 Task: Search one way flight ticket for 5 adults, 1 child, 2 infants in seat and 1 infant on lap in business from Hays: Hays Regional Airport to New Bern: Coastal Carolina Regional Airport (was Craven County Regional) on 5-4-2023. Choice of flights is United. Number of bags: 2 checked bags. Price is upto 91000. Outbound departure time preference is 11:30.
Action: Mouse moved to (311, 309)
Screenshot: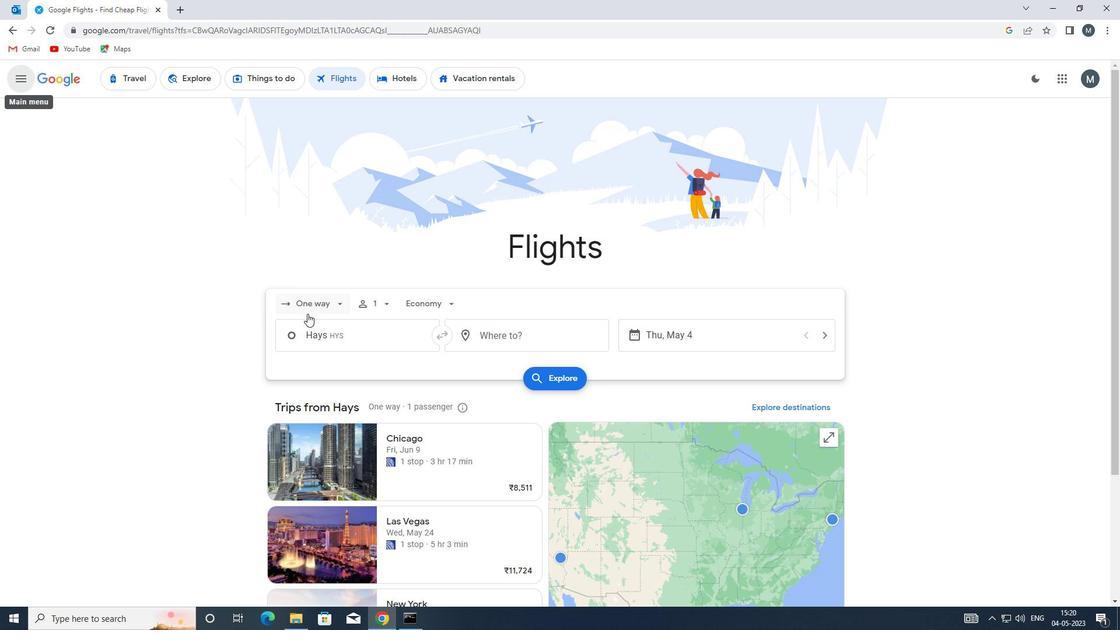 
Action: Mouse pressed left at (311, 309)
Screenshot: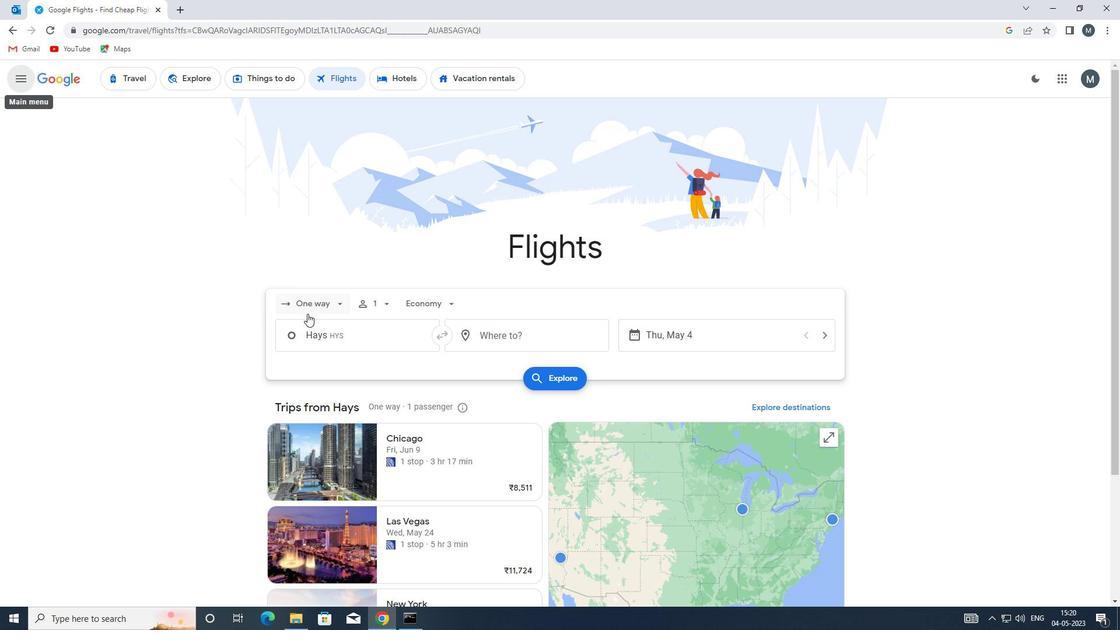 
Action: Mouse moved to (337, 357)
Screenshot: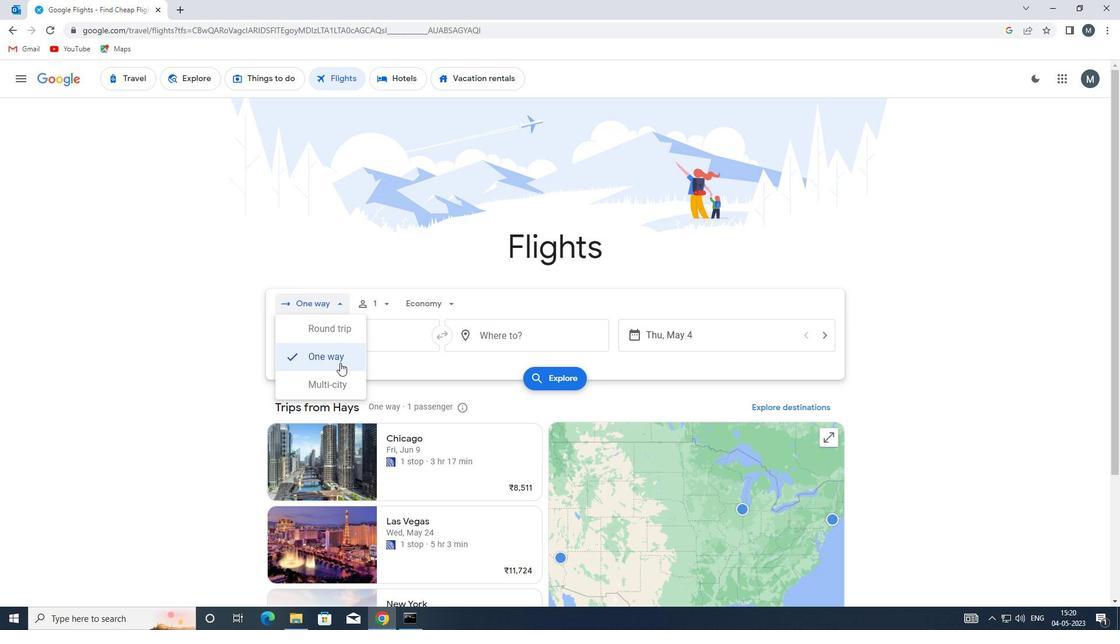 
Action: Mouse pressed left at (337, 357)
Screenshot: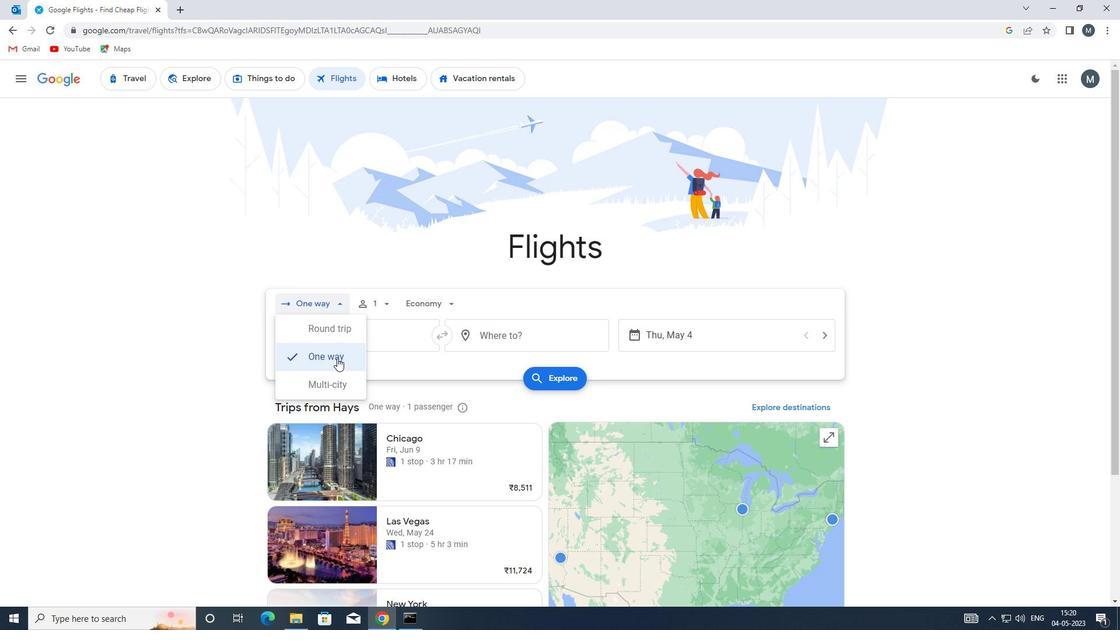 
Action: Mouse moved to (384, 299)
Screenshot: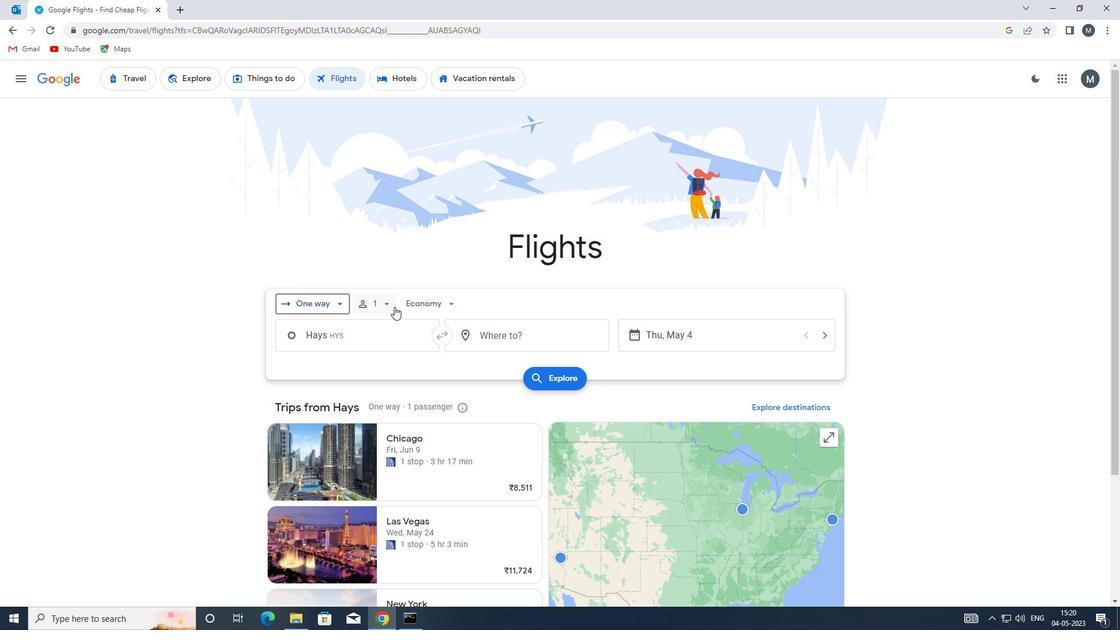 
Action: Mouse pressed left at (384, 299)
Screenshot: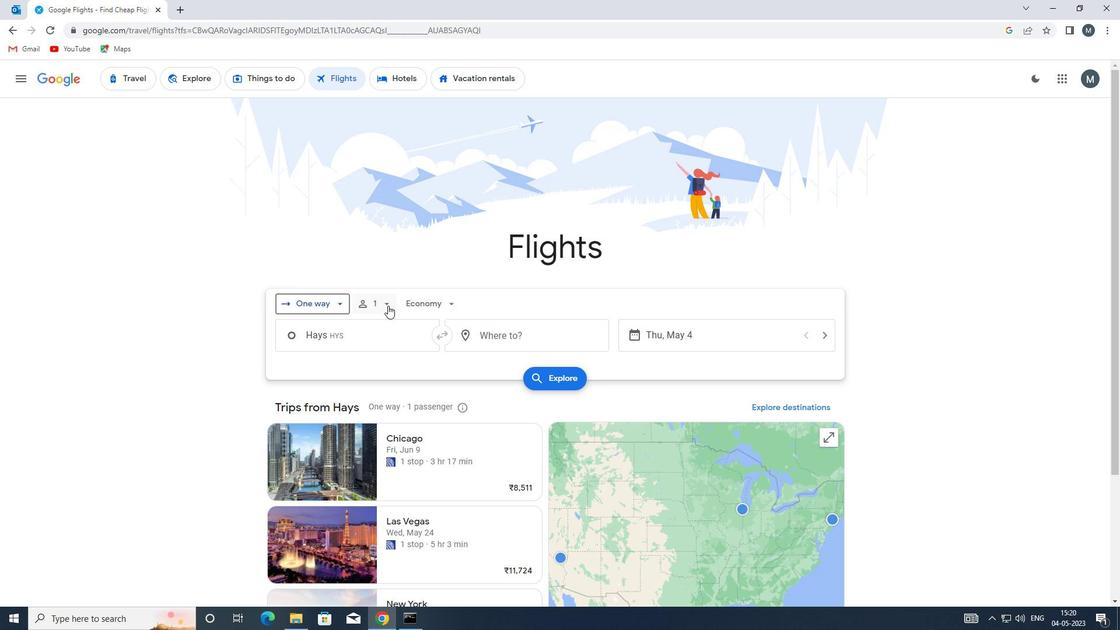 
Action: Mouse moved to (474, 336)
Screenshot: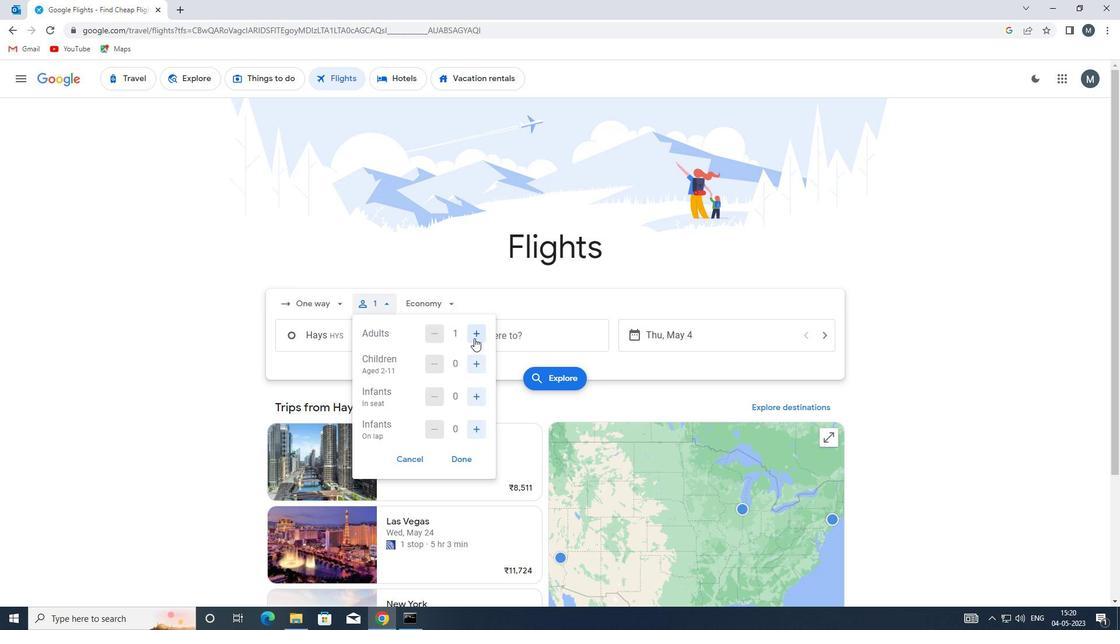
Action: Mouse pressed left at (474, 336)
Screenshot: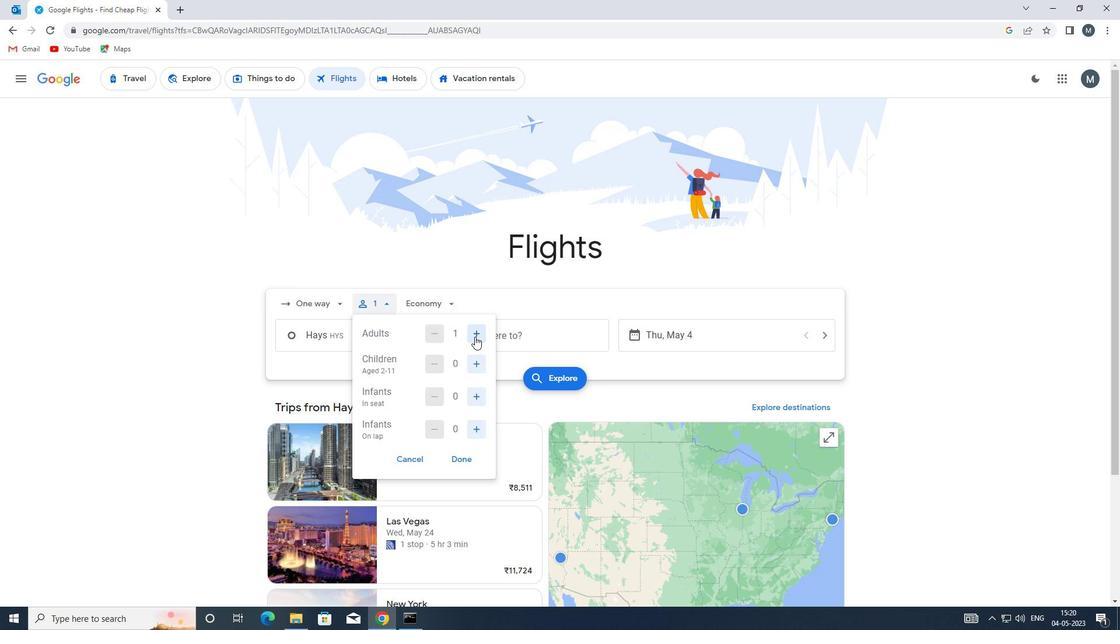 
Action: Mouse pressed left at (474, 336)
Screenshot: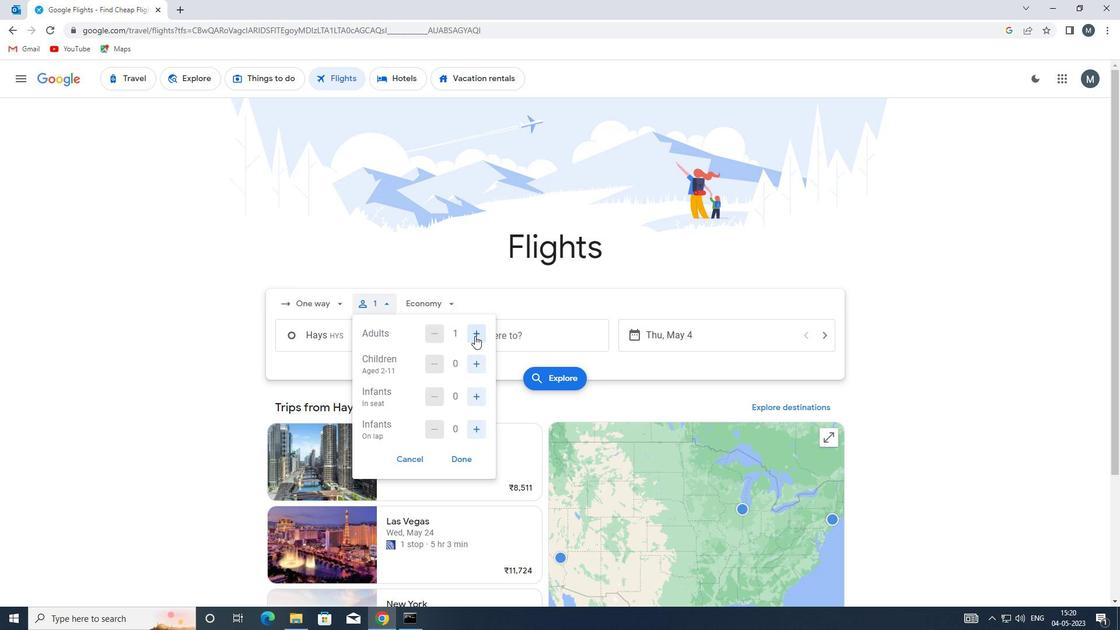 
Action: Mouse pressed left at (474, 336)
Screenshot: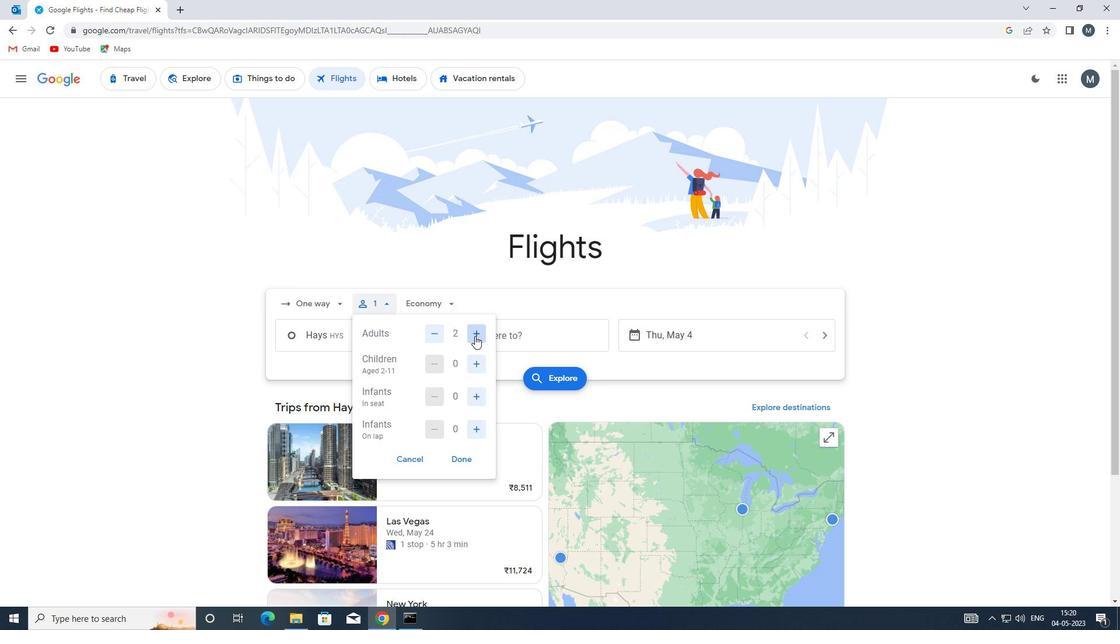 
Action: Mouse pressed left at (474, 336)
Screenshot: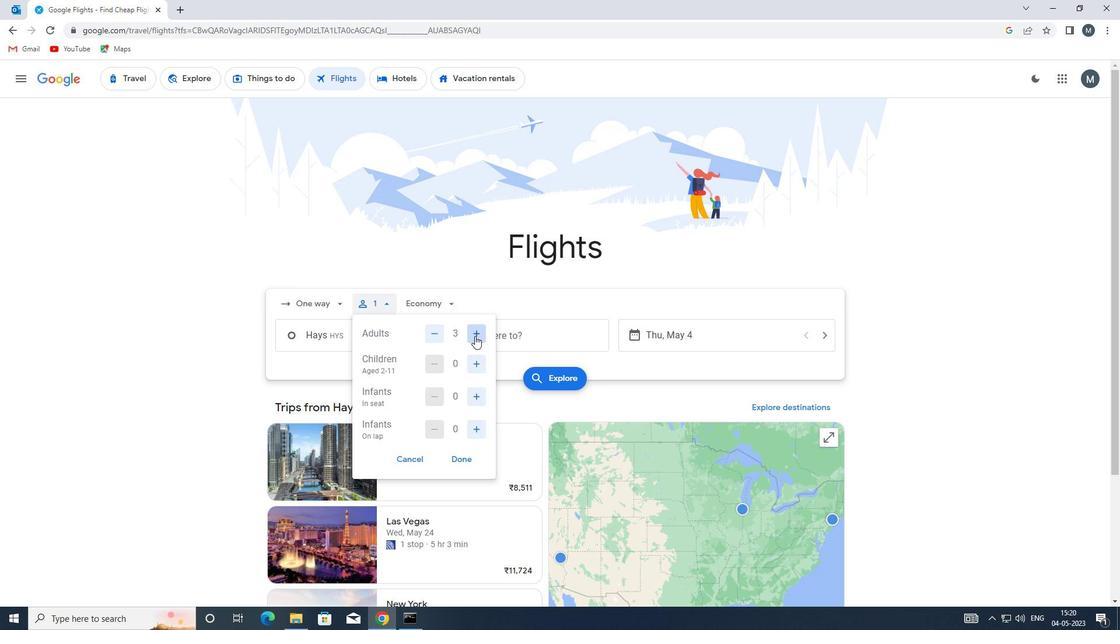 
Action: Mouse moved to (476, 362)
Screenshot: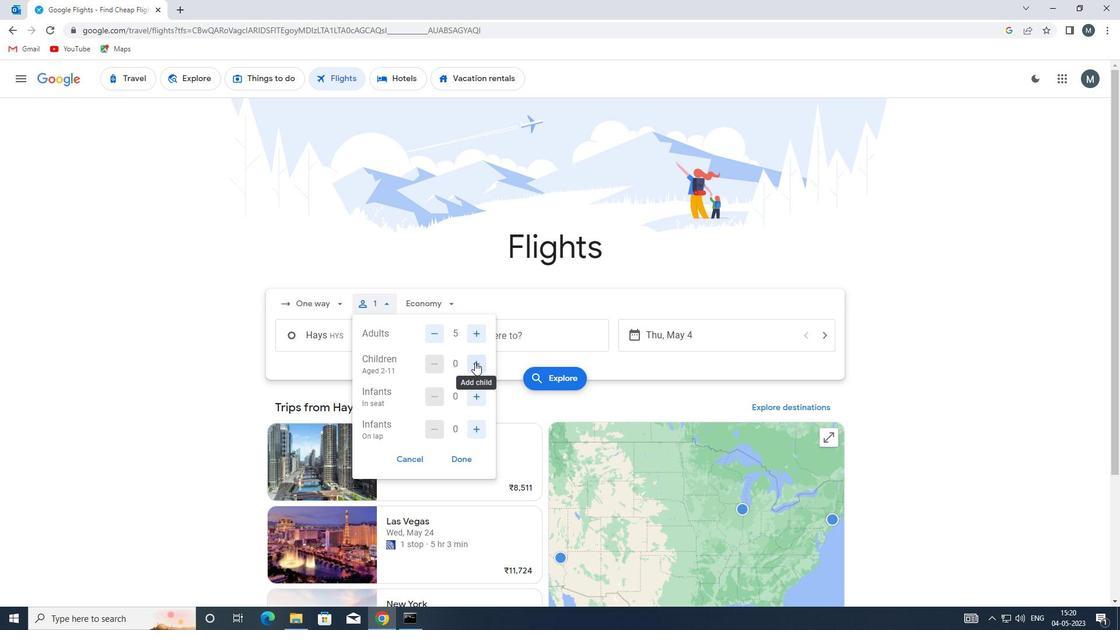 
Action: Mouse pressed left at (476, 362)
Screenshot: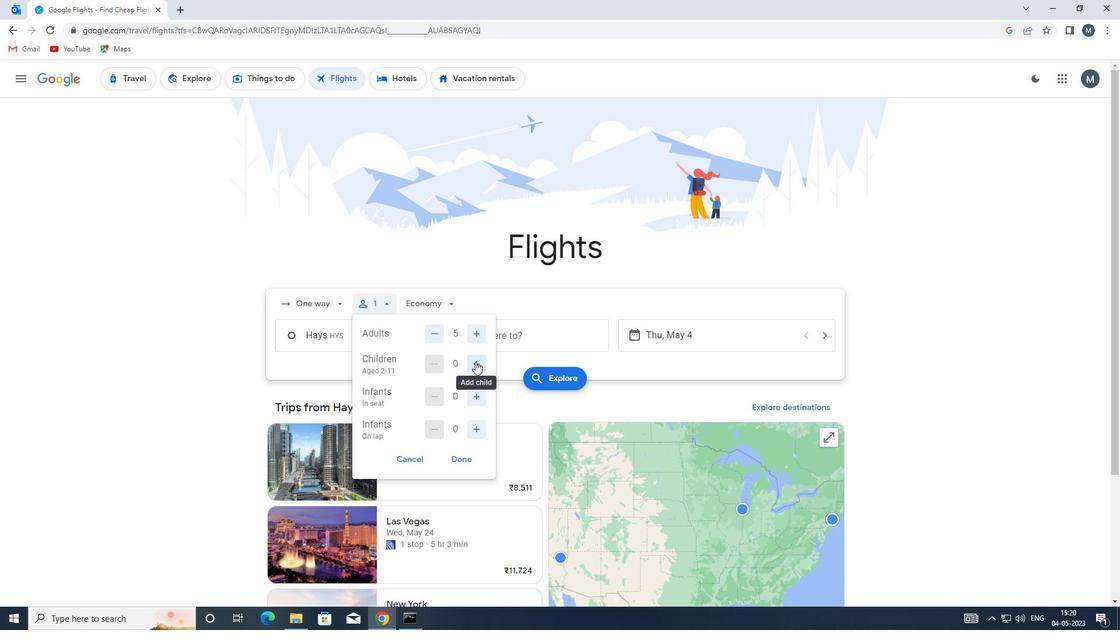 
Action: Mouse moved to (474, 397)
Screenshot: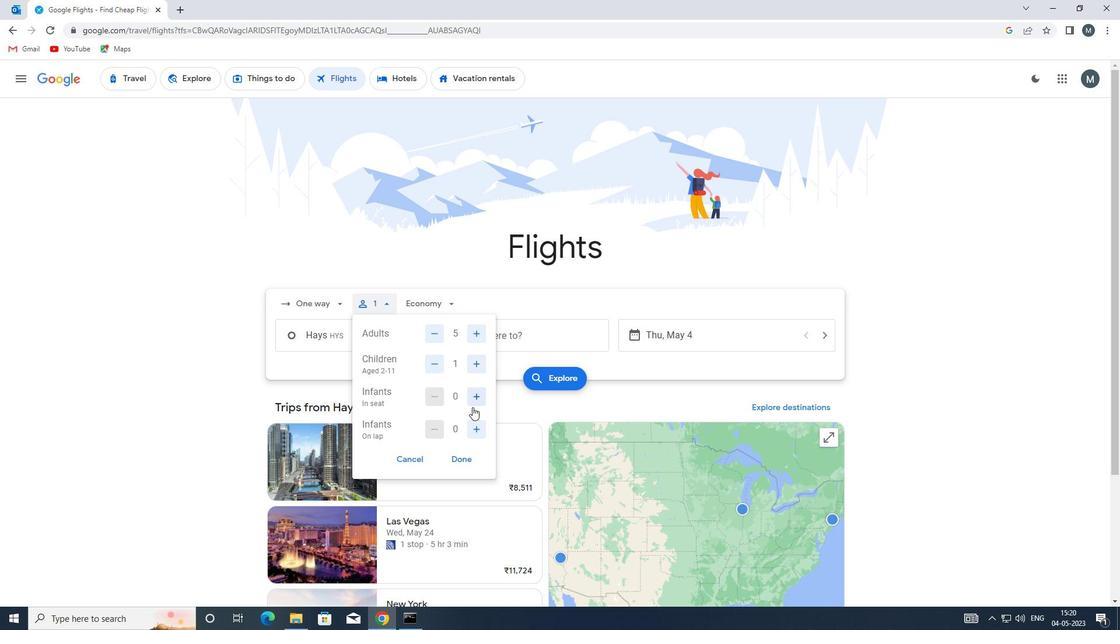 
Action: Mouse pressed left at (474, 397)
Screenshot: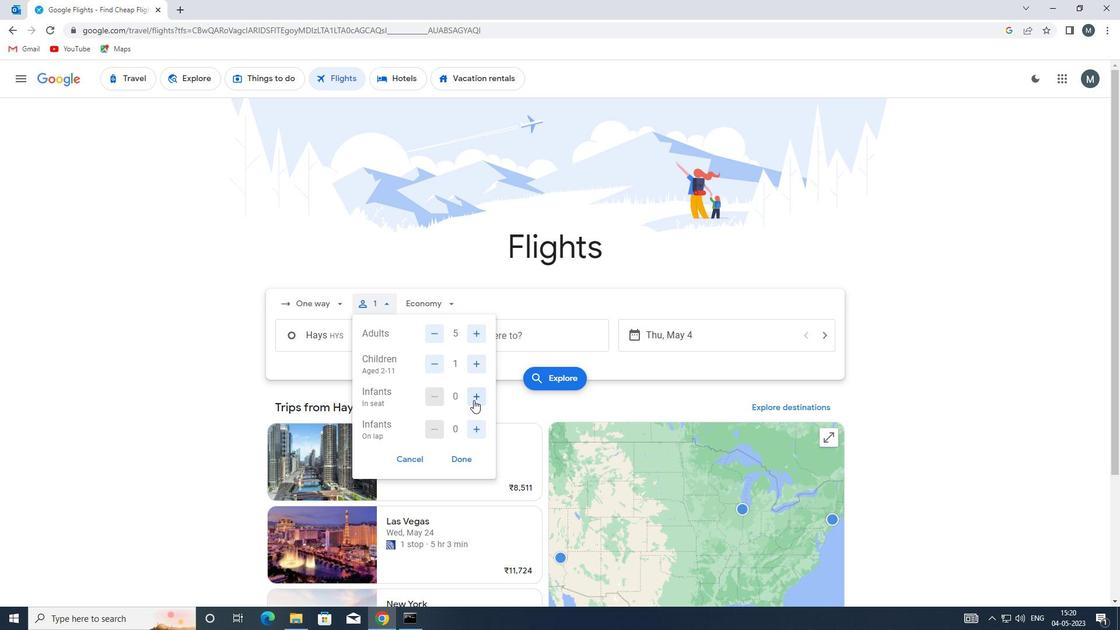 
Action: Mouse pressed left at (474, 397)
Screenshot: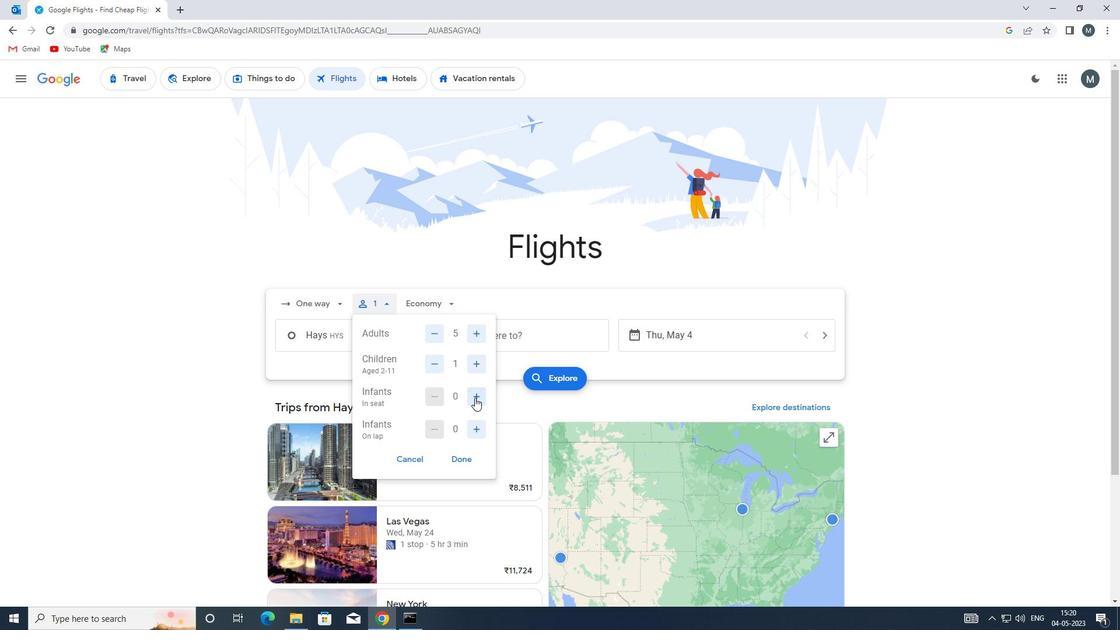 
Action: Mouse moved to (480, 428)
Screenshot: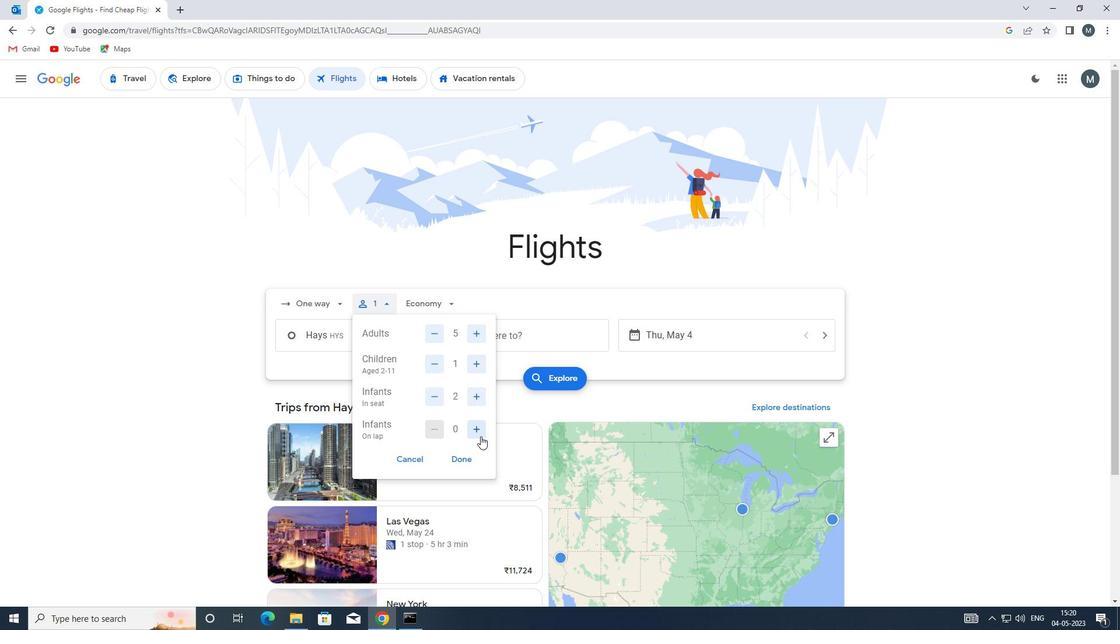
Action: Mouse pressed left at (480, 428)
Screenshot: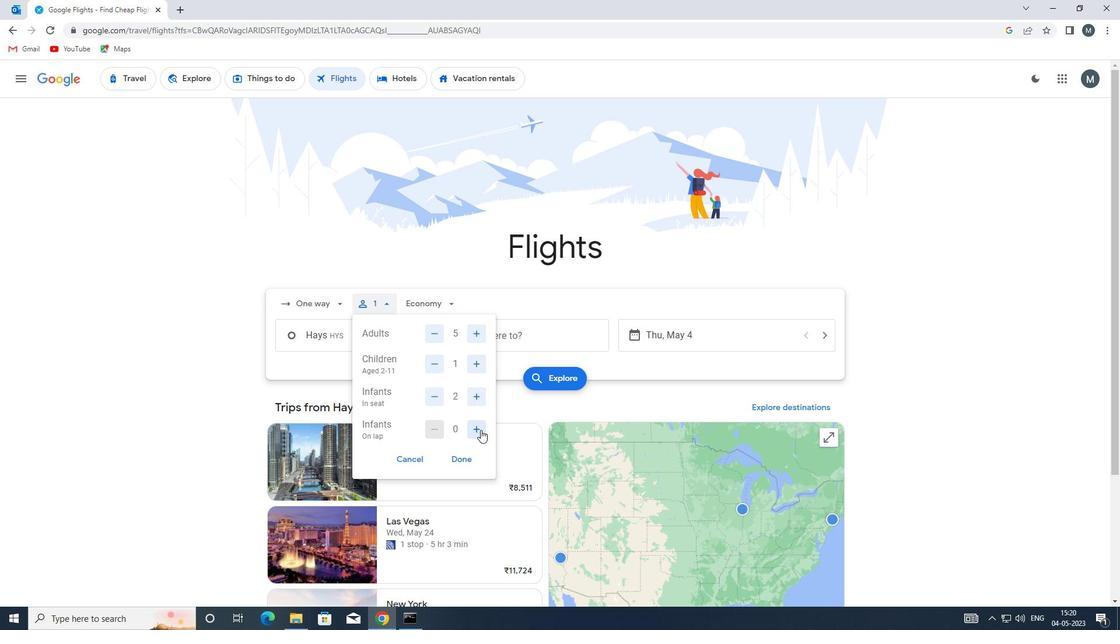 
Action: Mouse moved to (465, 460)
Screenshot: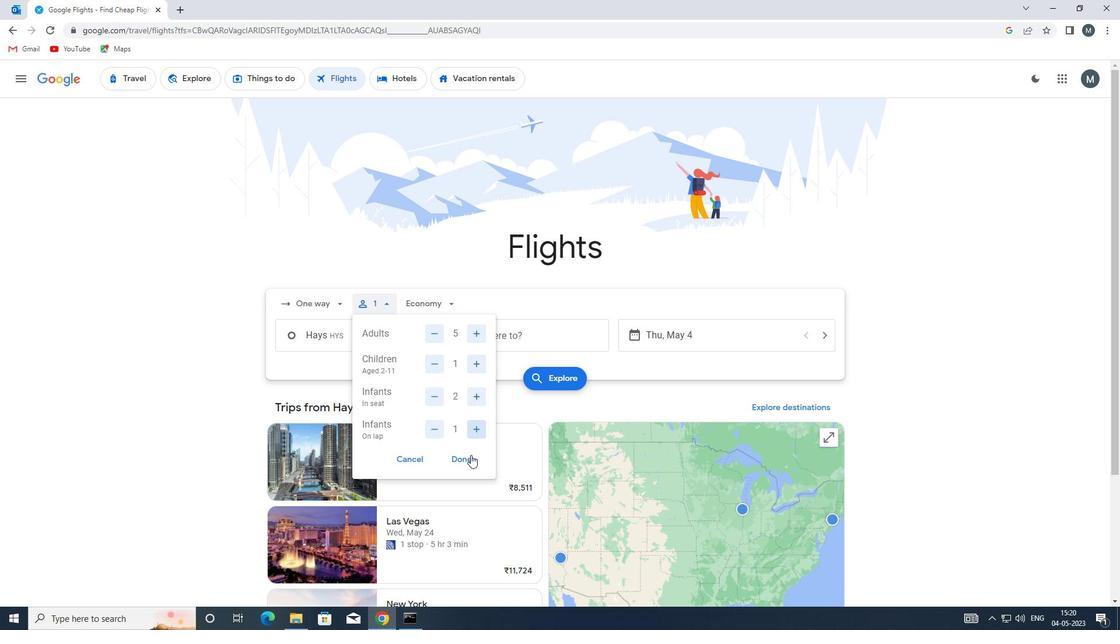 
Action: Mouse pressed left at (465, 460)
Screenshot: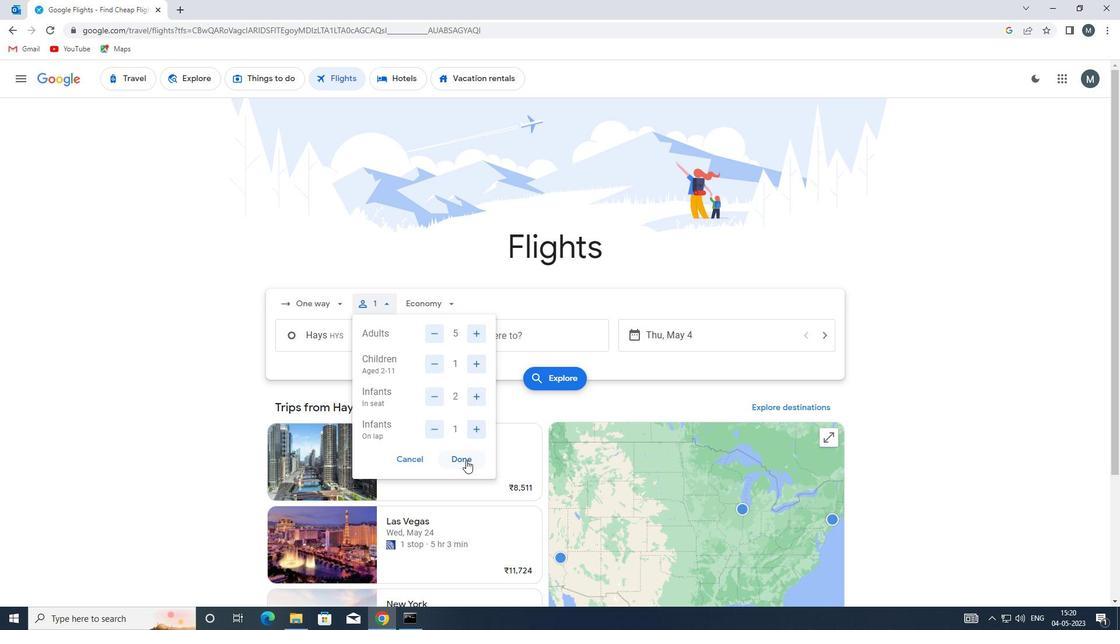 
Action: Mouse moved to (446, 305)
Screenshot: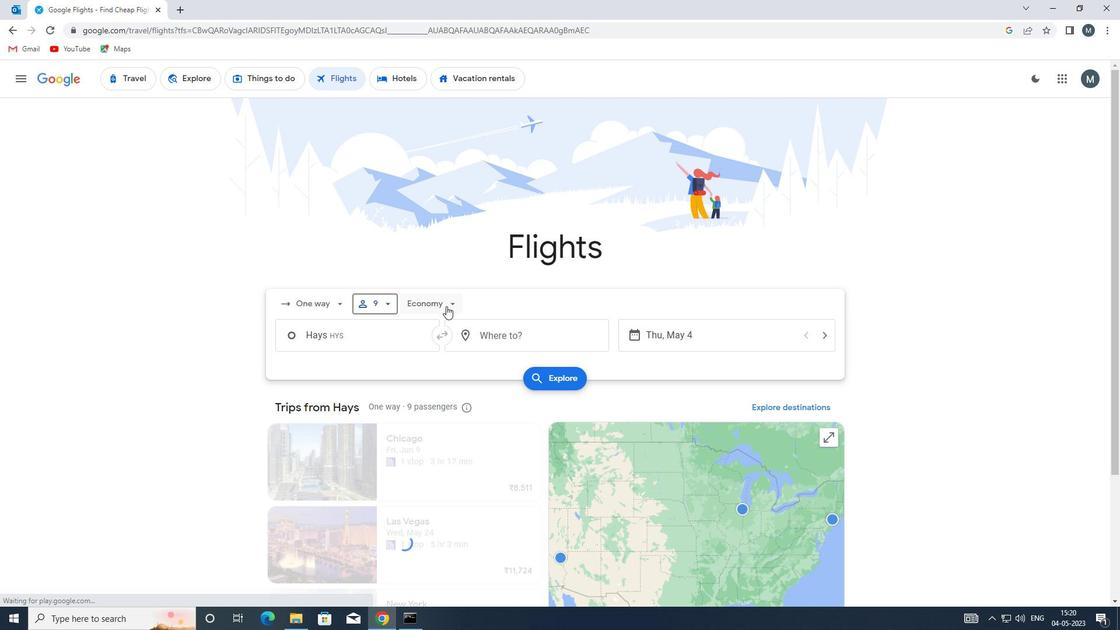 
Action: Mouse pressed left at (446, 305)
Screenshot: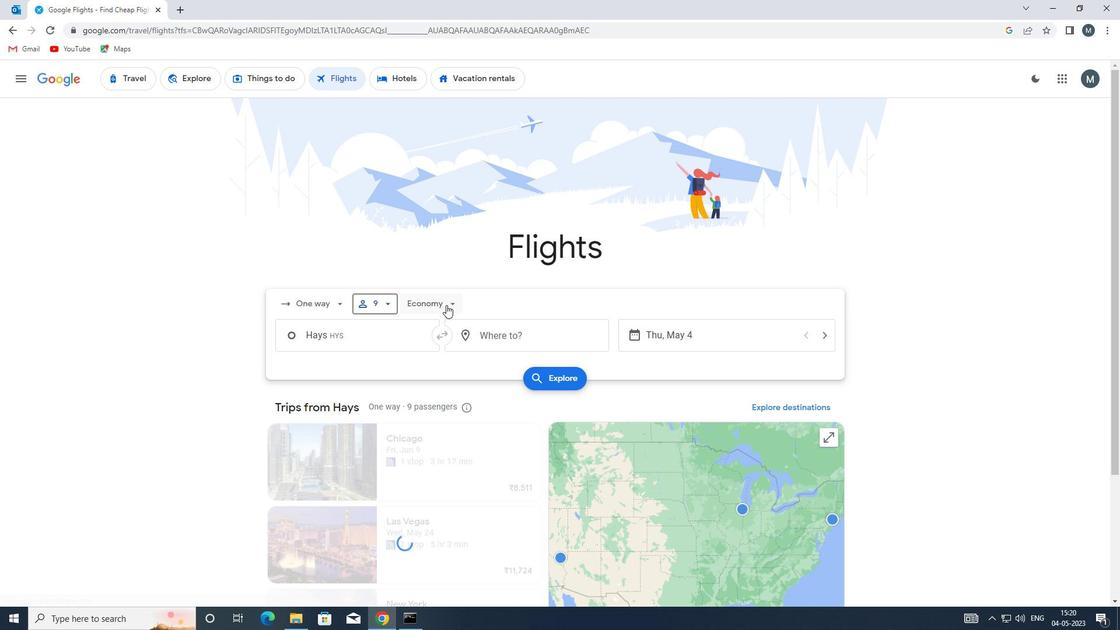 
Action: Mouse moved to (449, 379)
Screenshot: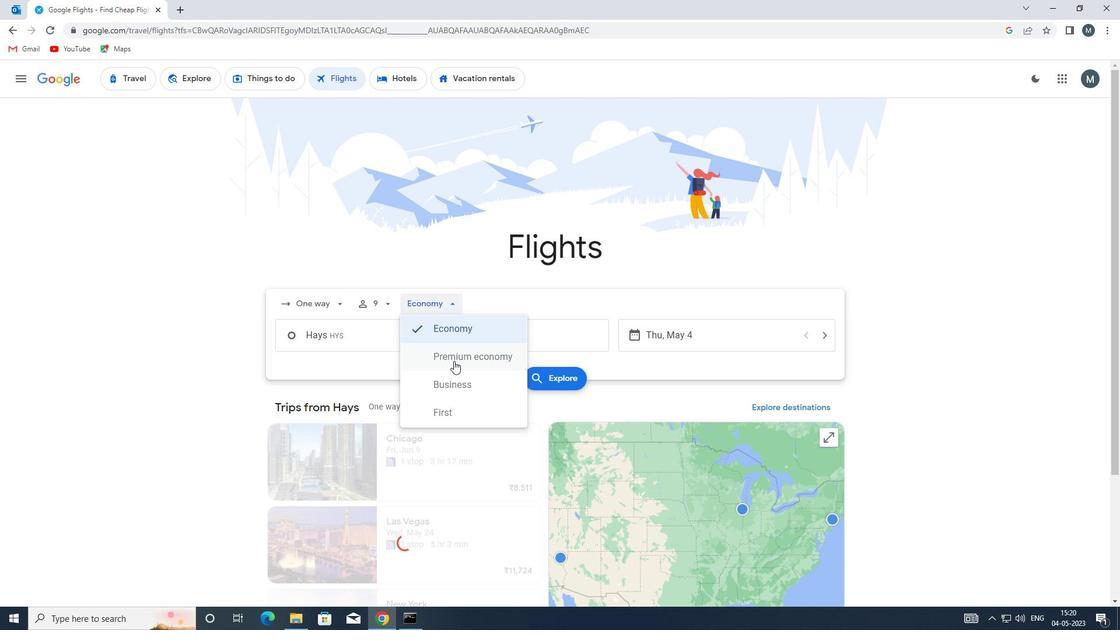 
Action: Mouse pressed left at (449, 379)
Screenshot: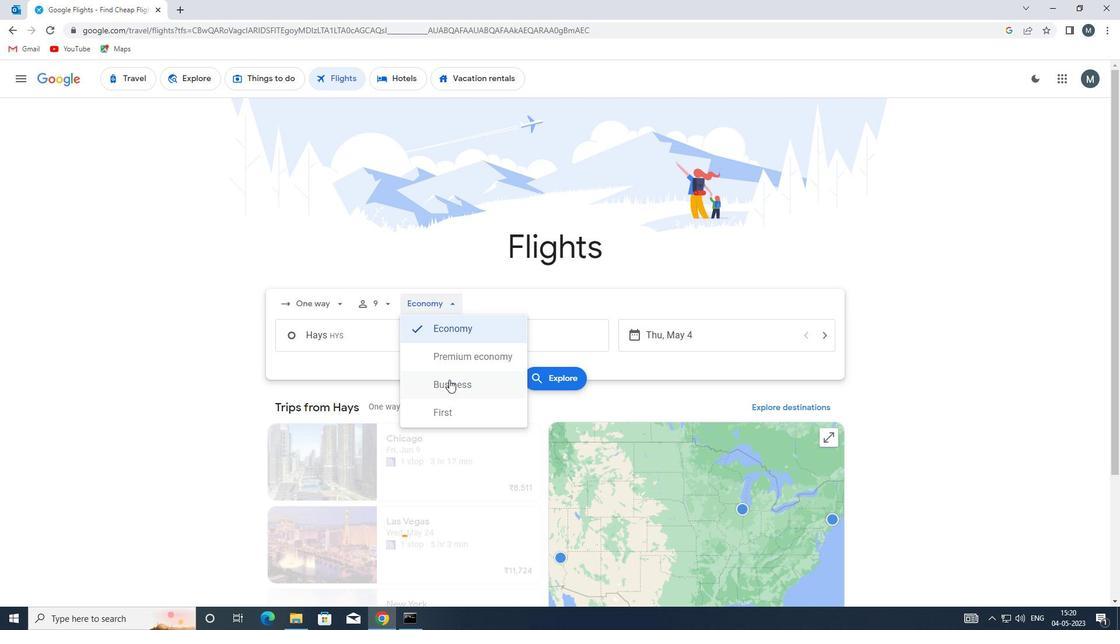 
Action: Mouse moved to (376, 341)
Screenshot: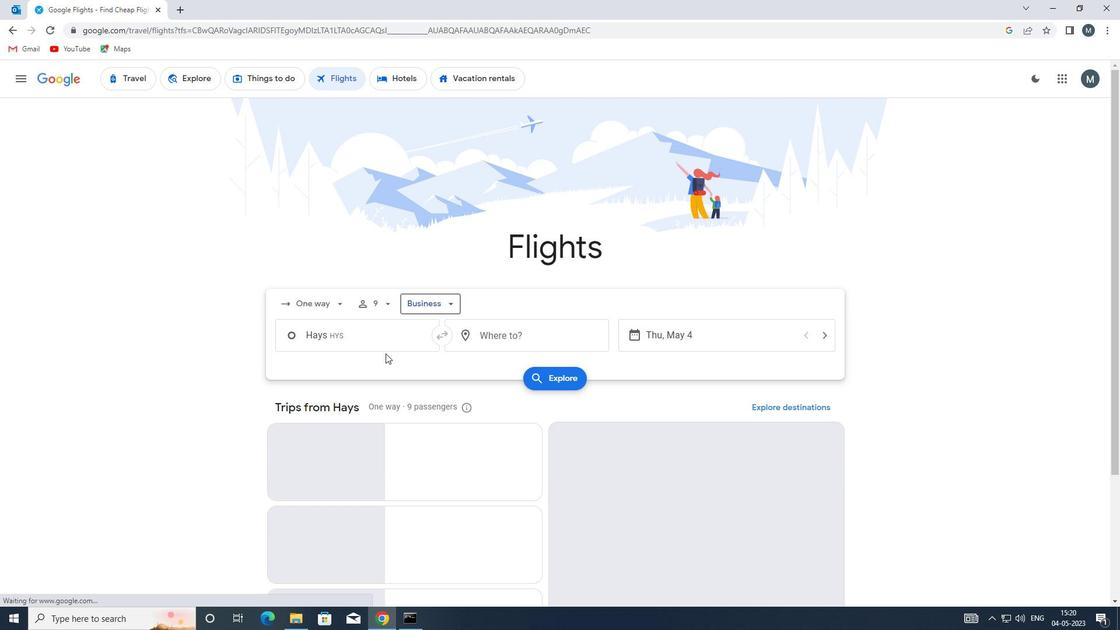 
Action: Mouse pressed left at (376, 341)
Screenshot: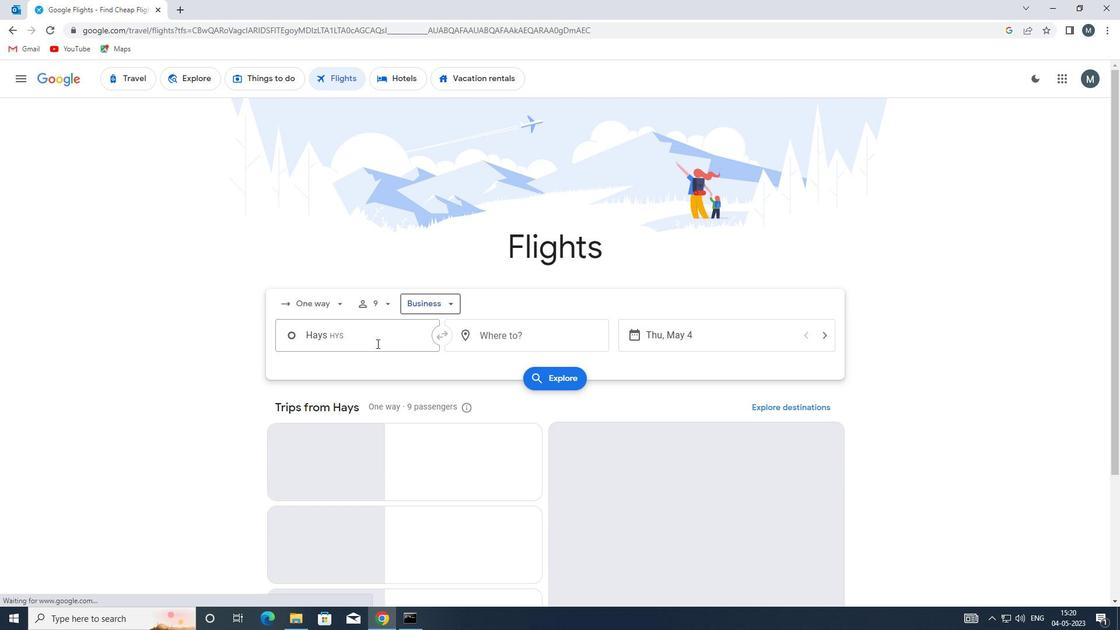 
Action: Mouse moved to (389, 368)
Screenshot: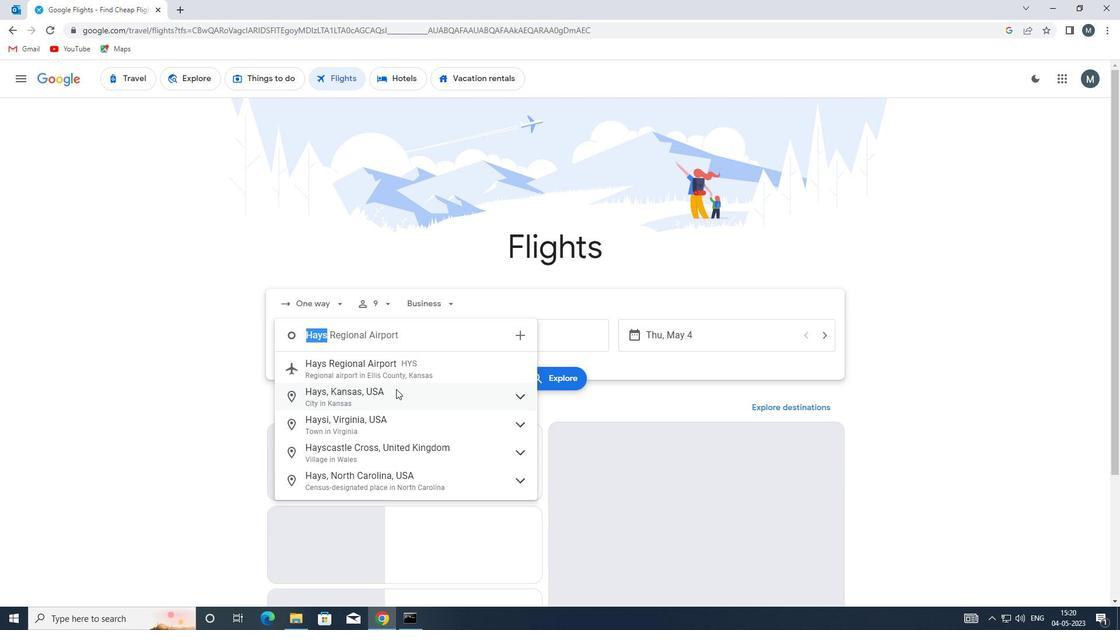 
Action: Mouse pressed left at (389, 368)
Screenshot: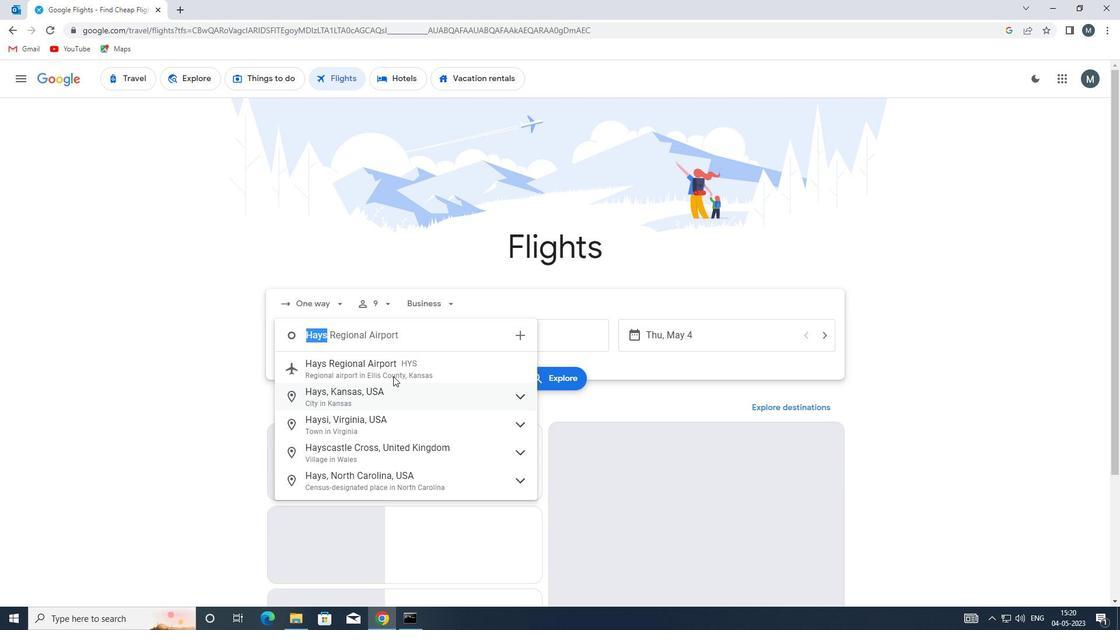 
Action: Mouse moved to (520, 328)
Screenshot: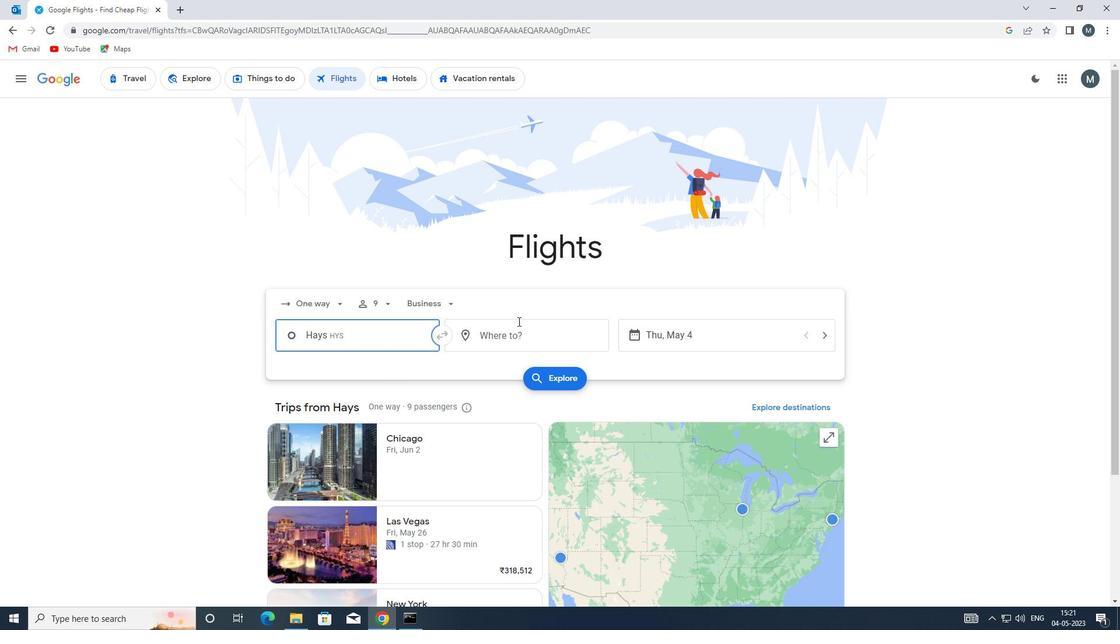 
Action: Mouse pressed left at (520, 328)
Screenshot: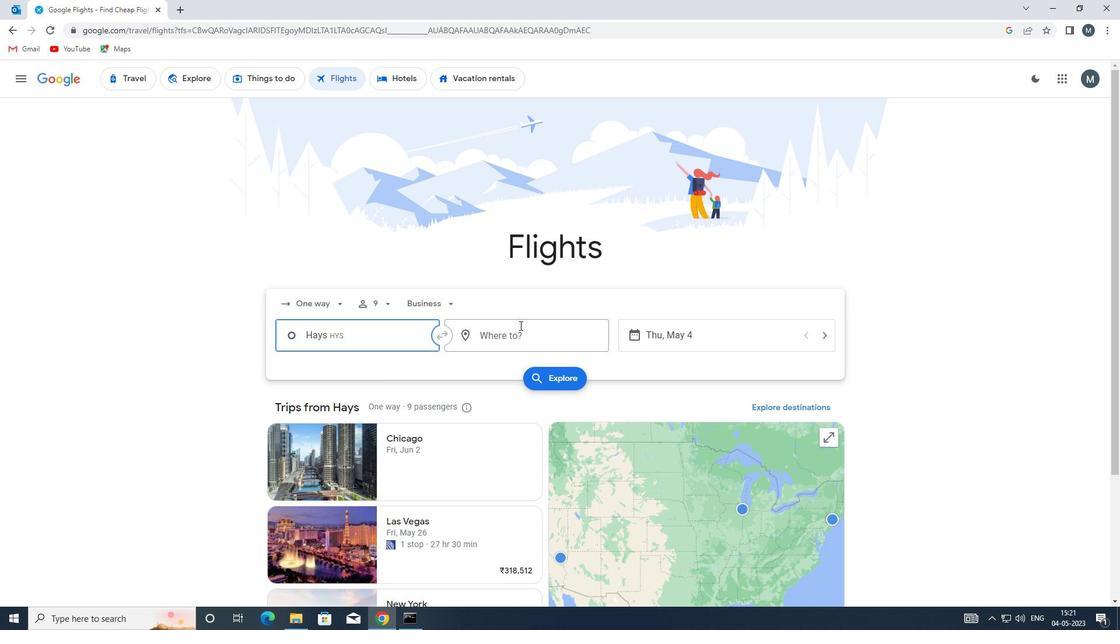 
Action: Mouse moved to (510, 332)
Screenshot: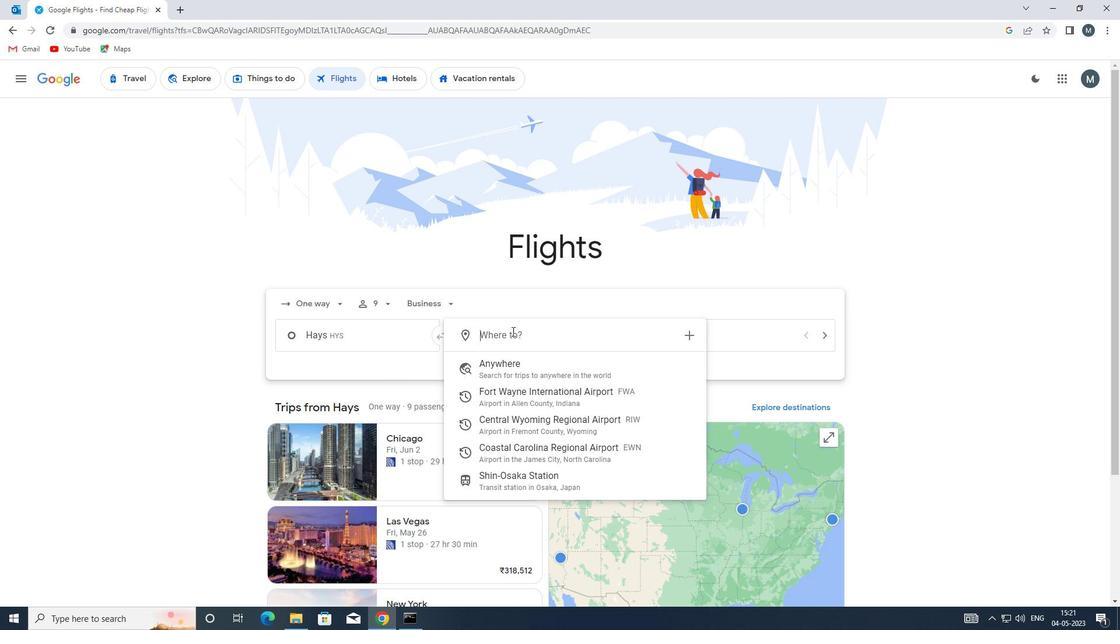 
Action: Key pressed ews
Screenshot: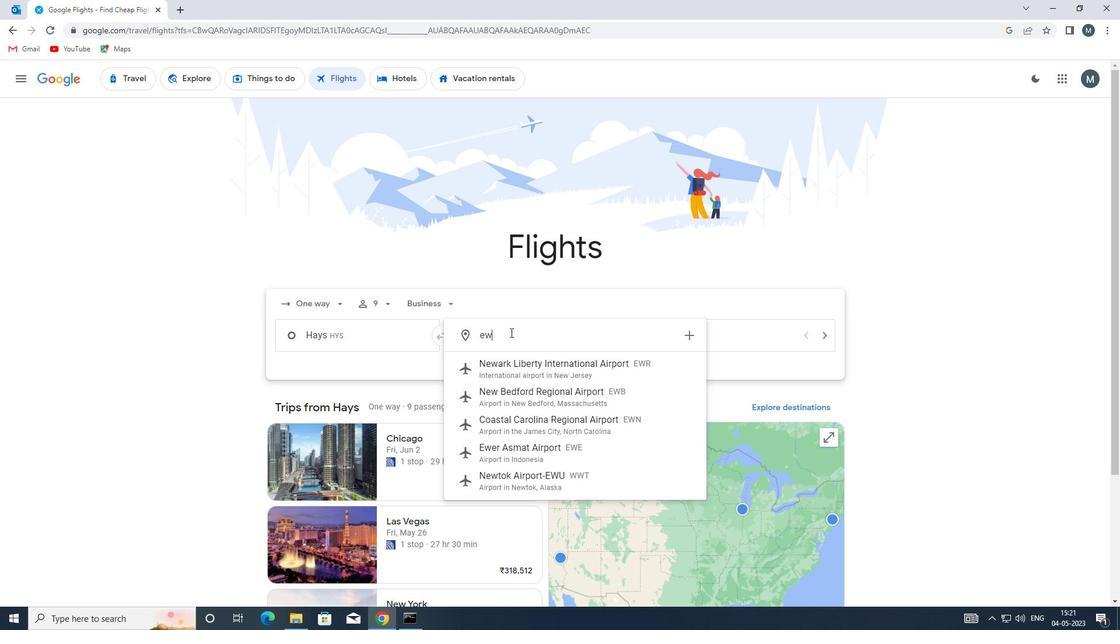 
Action: Mouse moved to (522, 362)
Screenshot: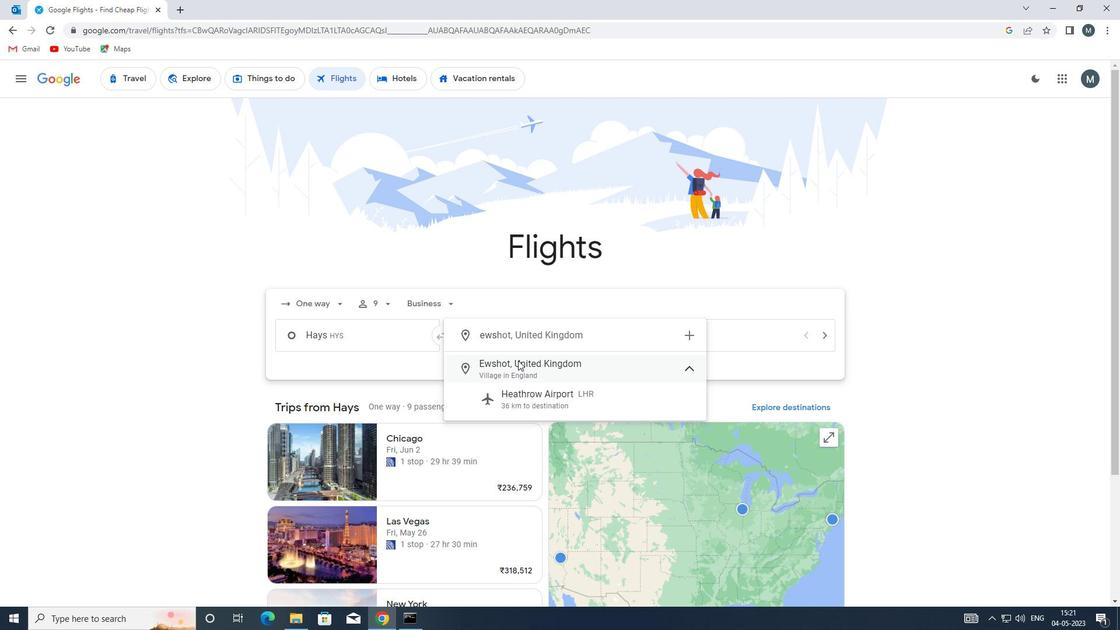
Action: Key pressed <Key.backspace>n
Screenshot: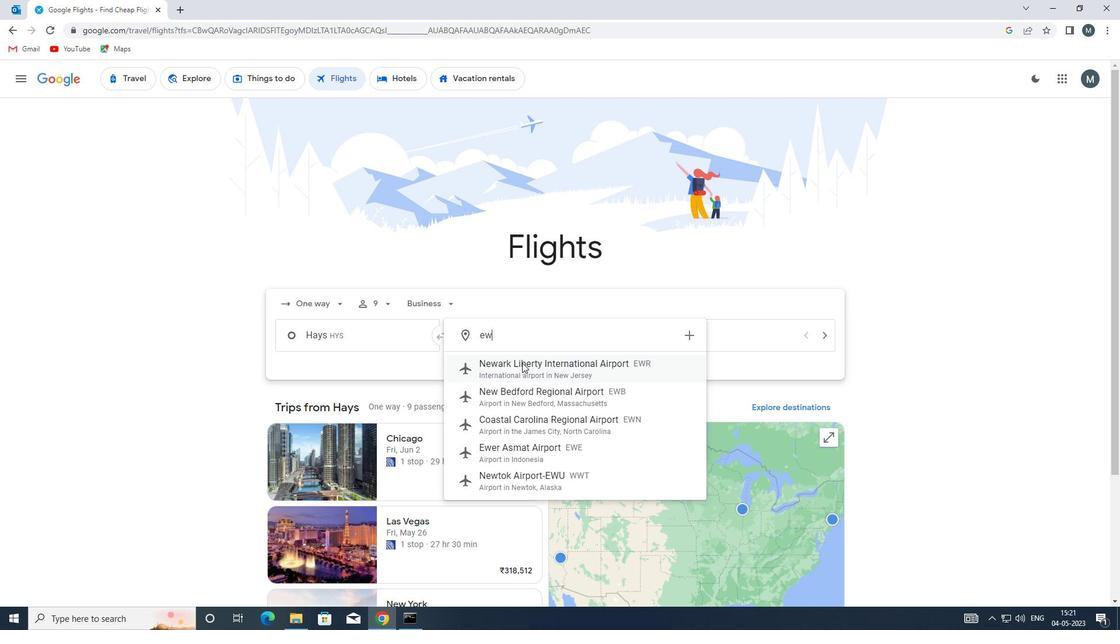
Action: Mouse moved to (523, 365)
Screenshot: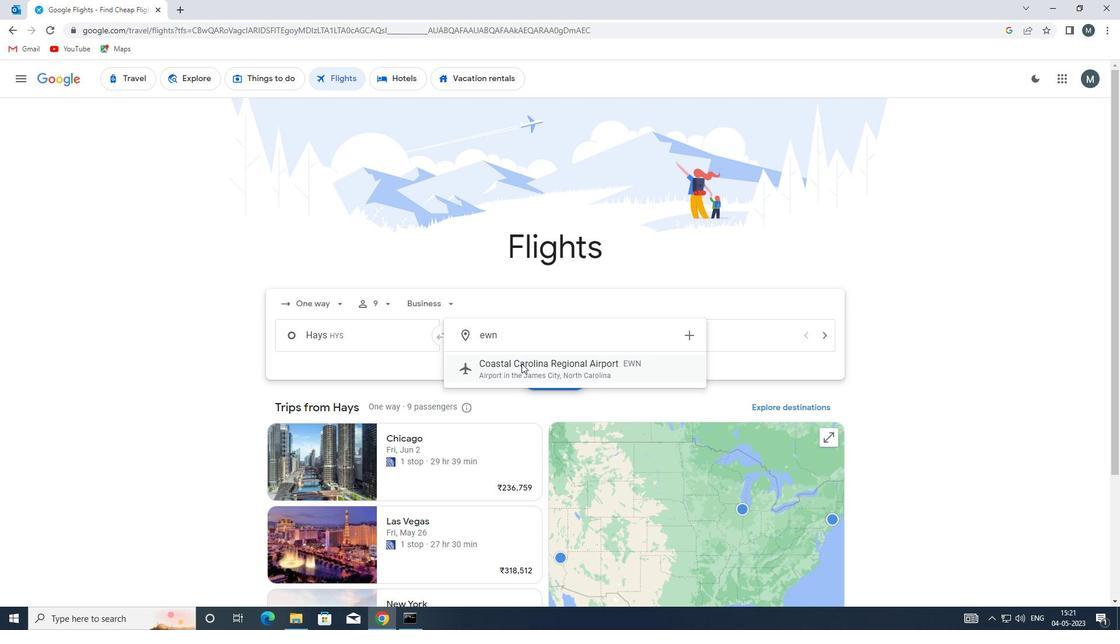 
Action: Mouse pressed left at (523, 365)
Screenshot: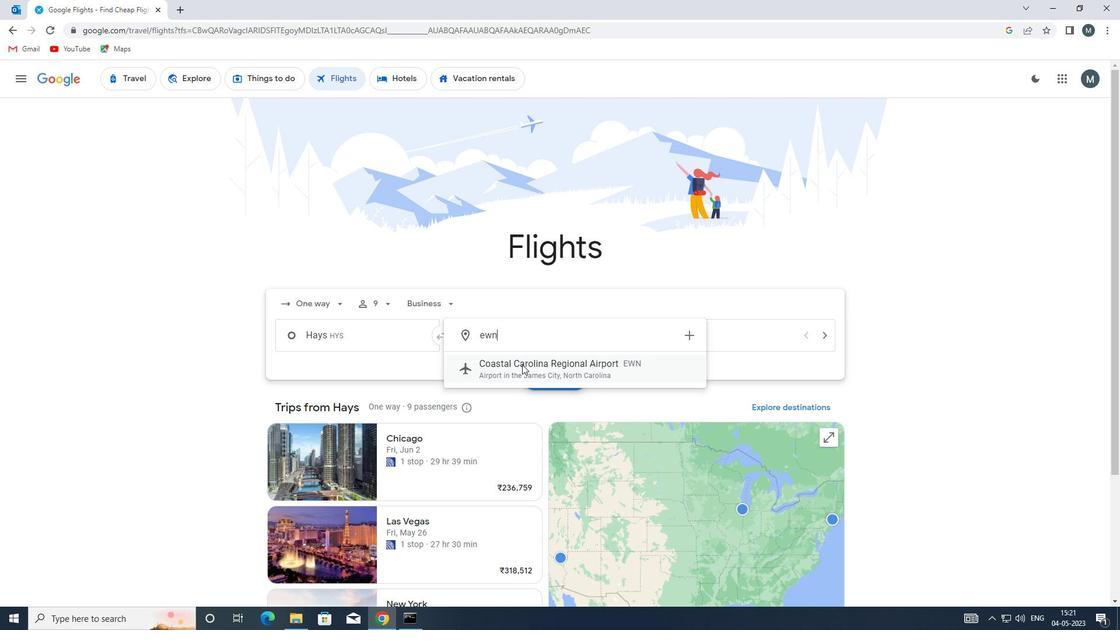 
Action: Mouse moved to (659, 334)
Screenshot: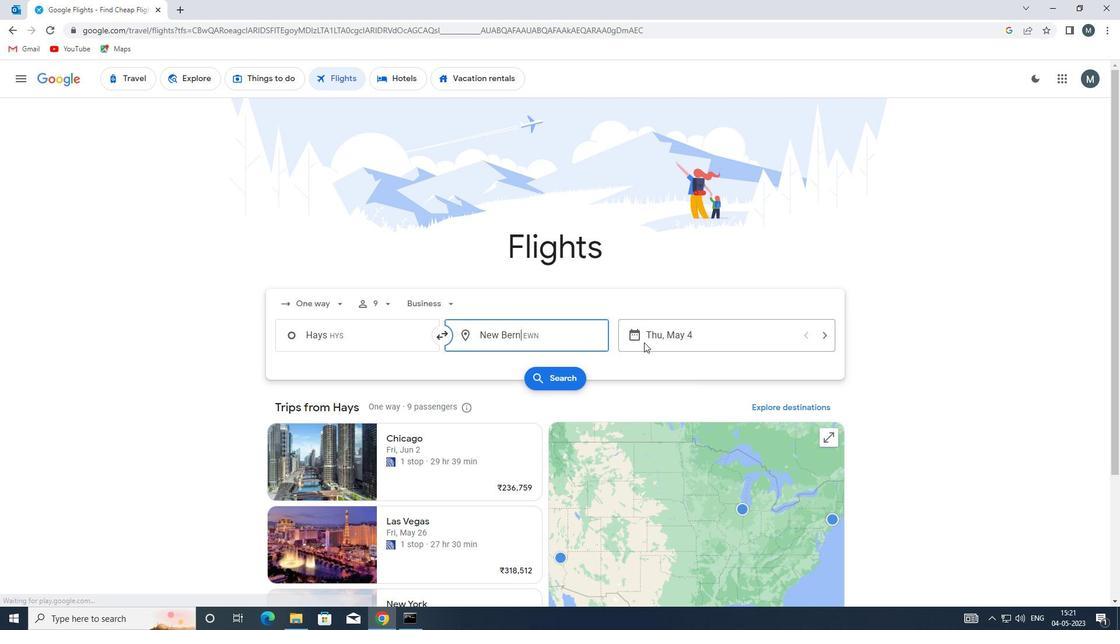 
Action: Mouse pressed left at (659, 334)
Screenshot: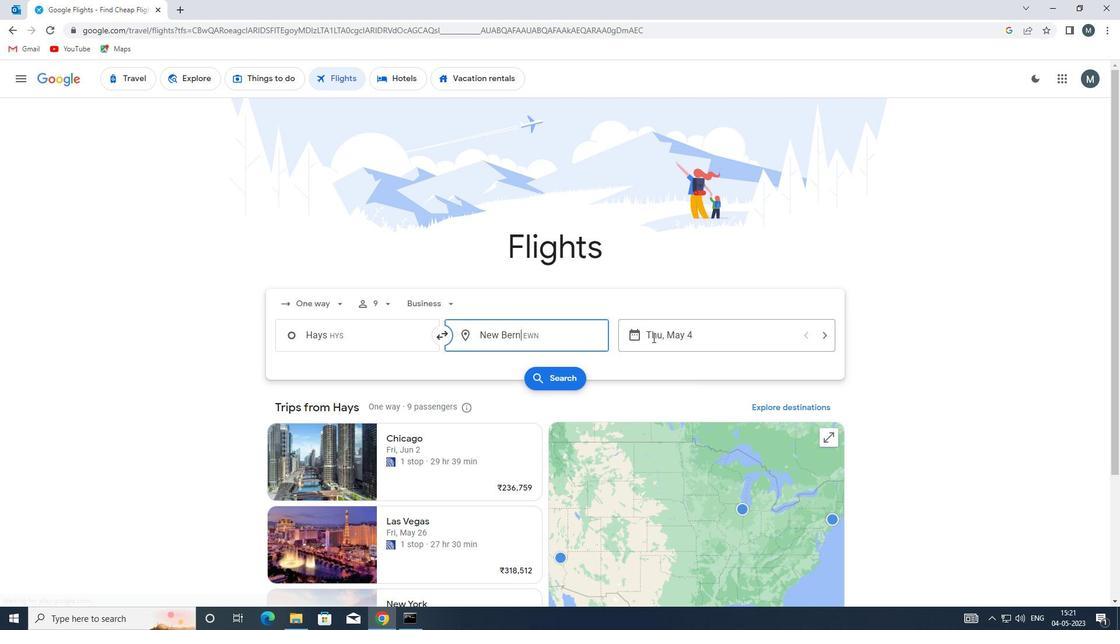 
Action: Mouse moved to (529, 396)
Screenshot: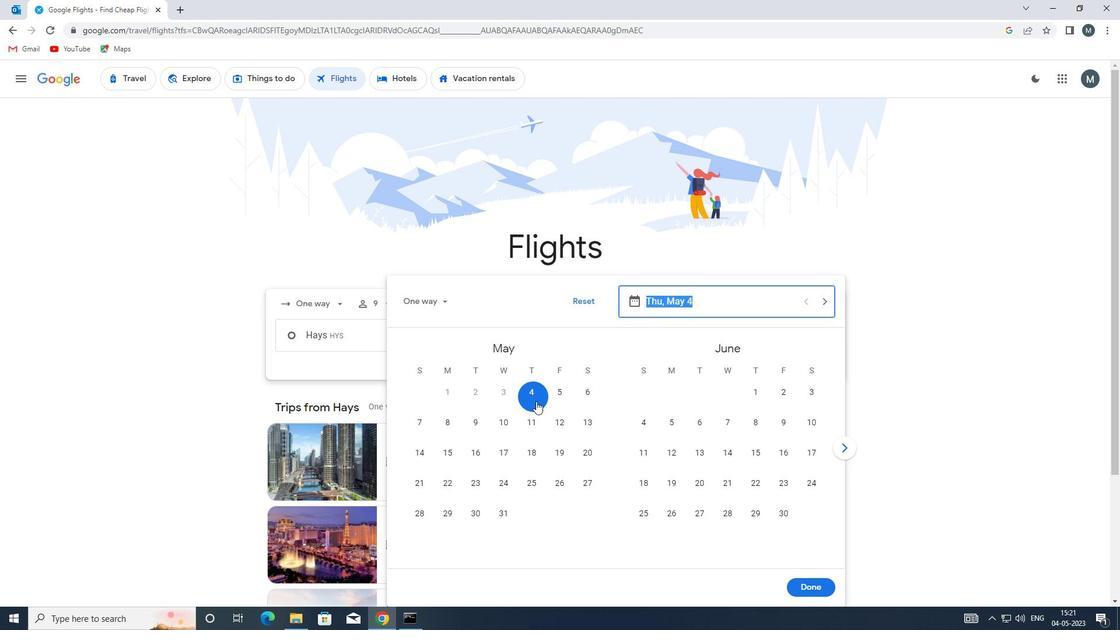 
Action: Mouse pressed left at (529, 396)
Screenshot: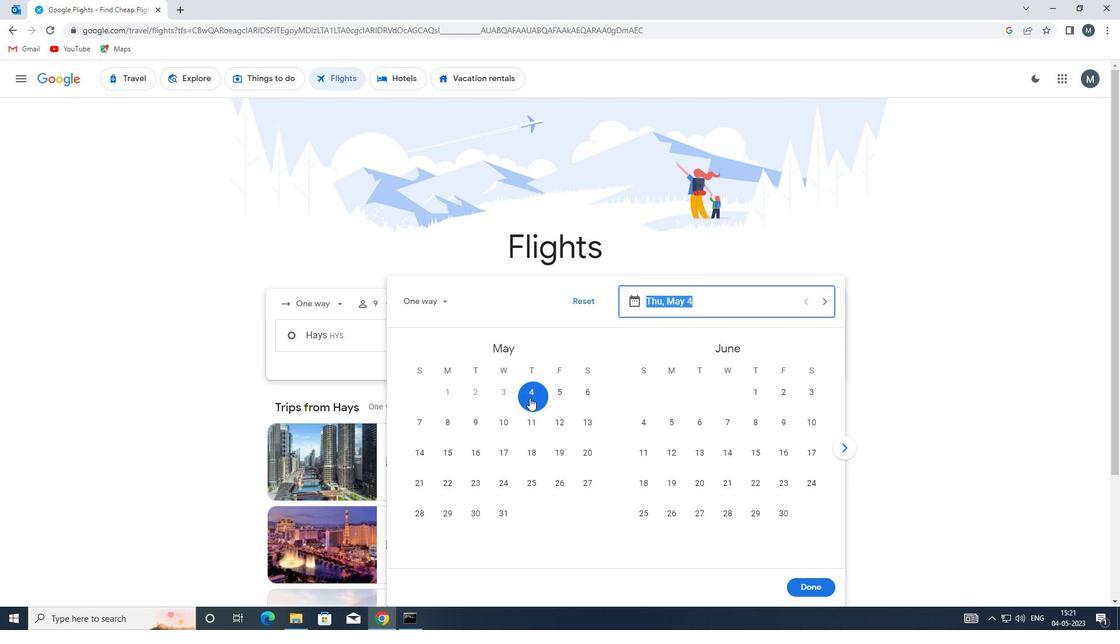 
Action: Mouse moved to (815, 588)
Screenshot: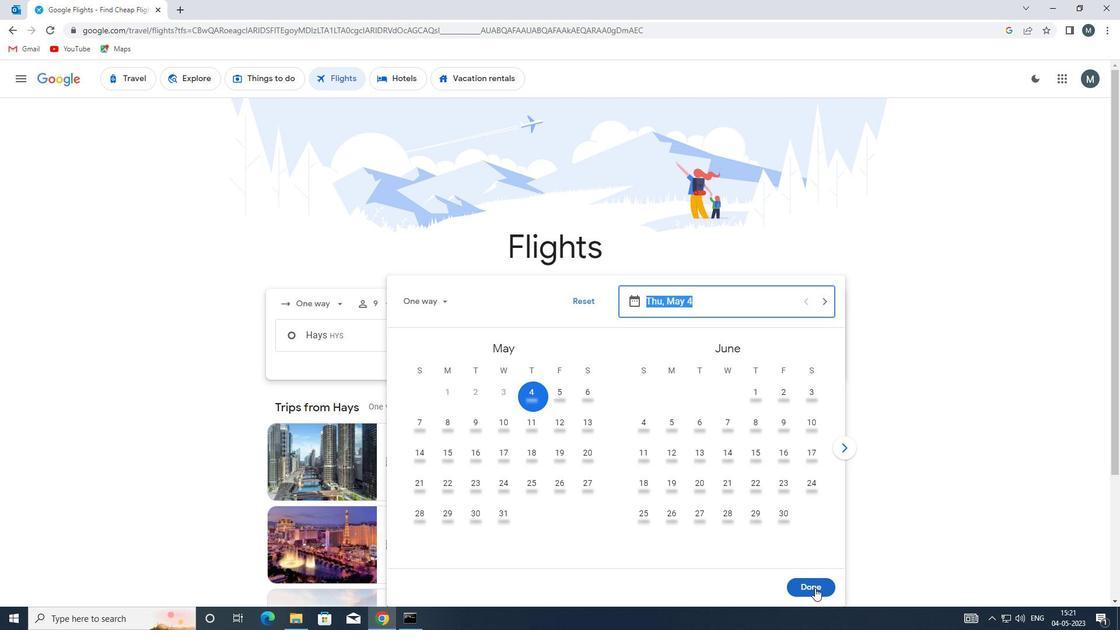 
Action: Mouse pressed left at (815, 588)
Screenshot: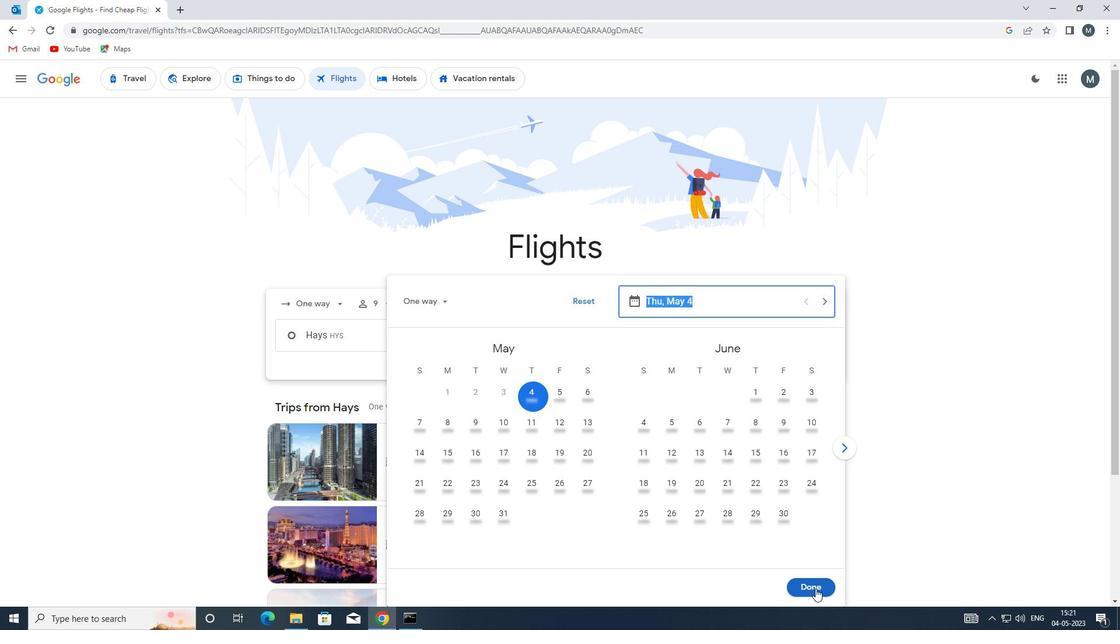 
Action: Mouse moved to (546, 380)
Screenshot: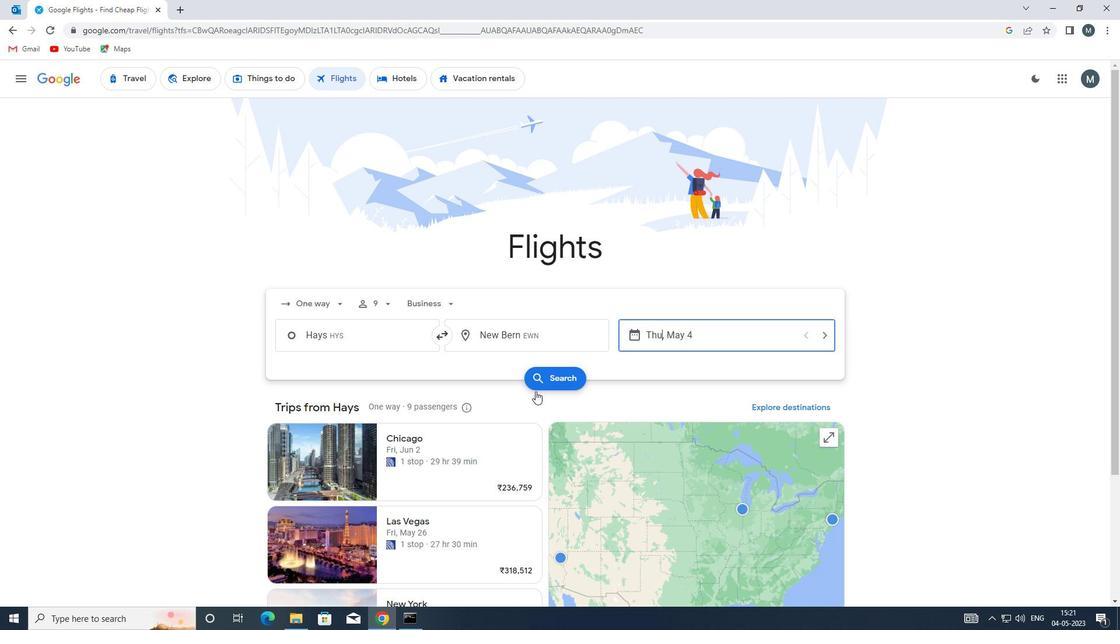 
Action: Mouse pressed left at (546, 380)
Screenshot: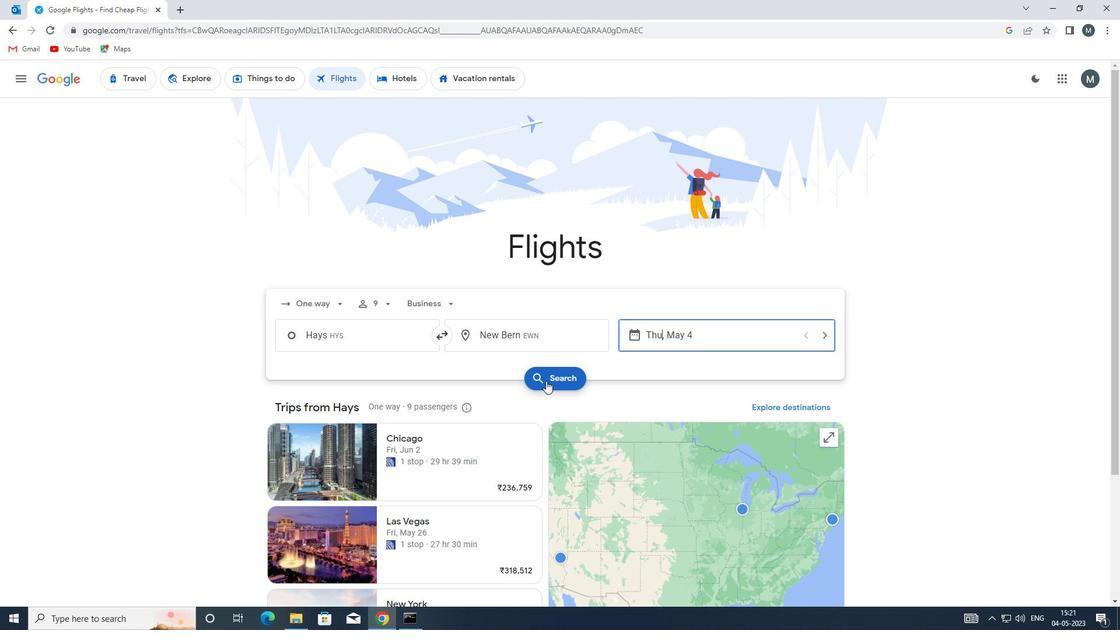 
Action: Mouse moved to (261, 187)
Screenshot: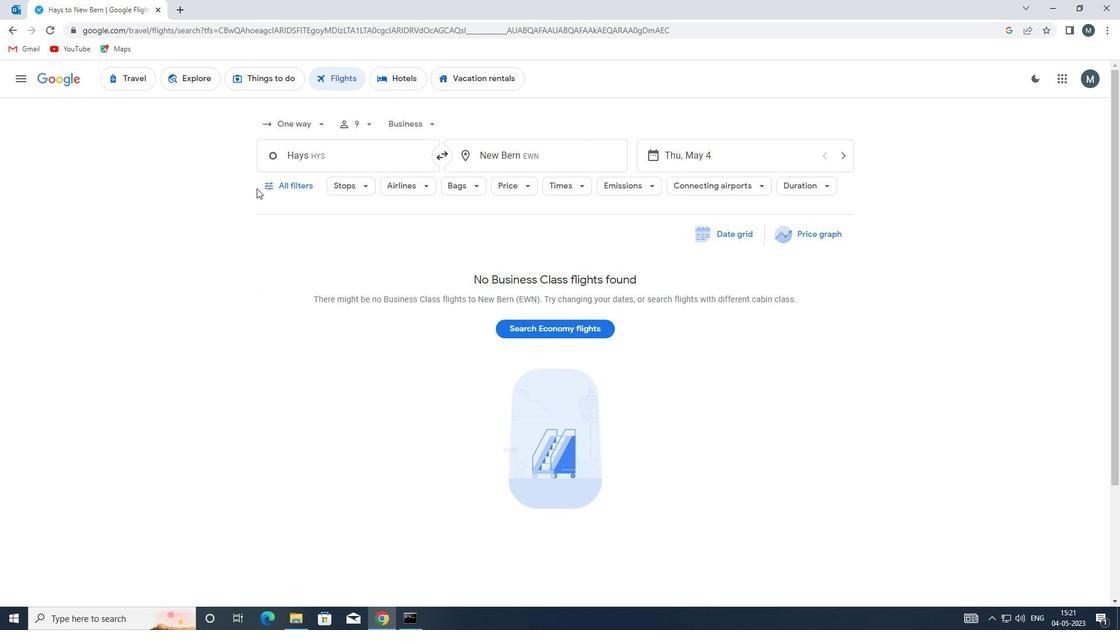 
Action: Mouse pressed left at (261, 187)
Screenshot: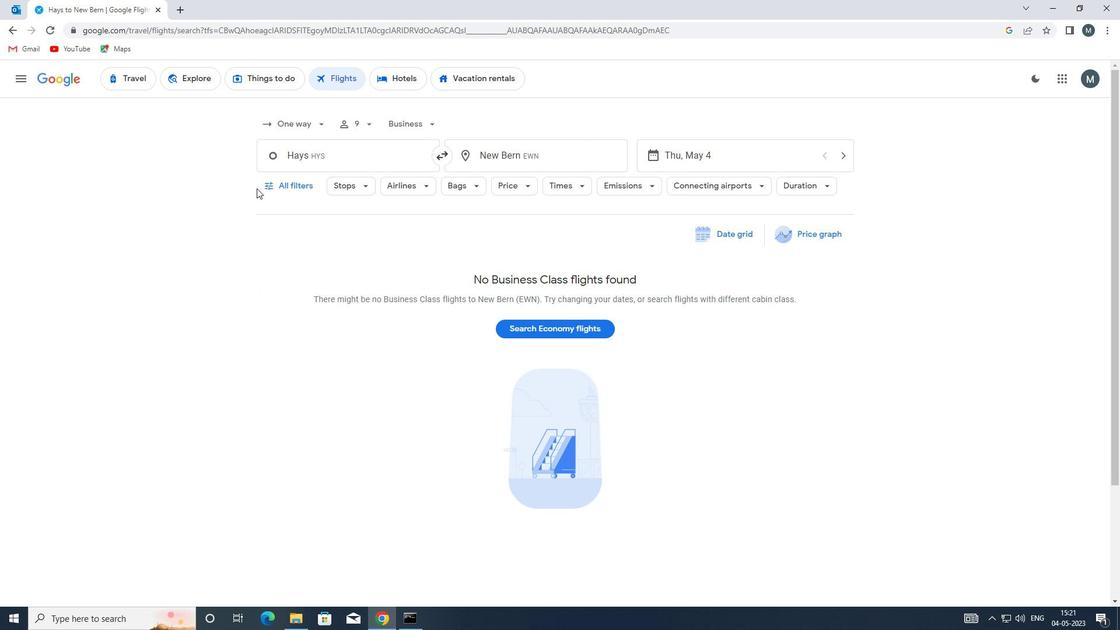 
Action: Mouse moved to (327, 329)
Screenshot: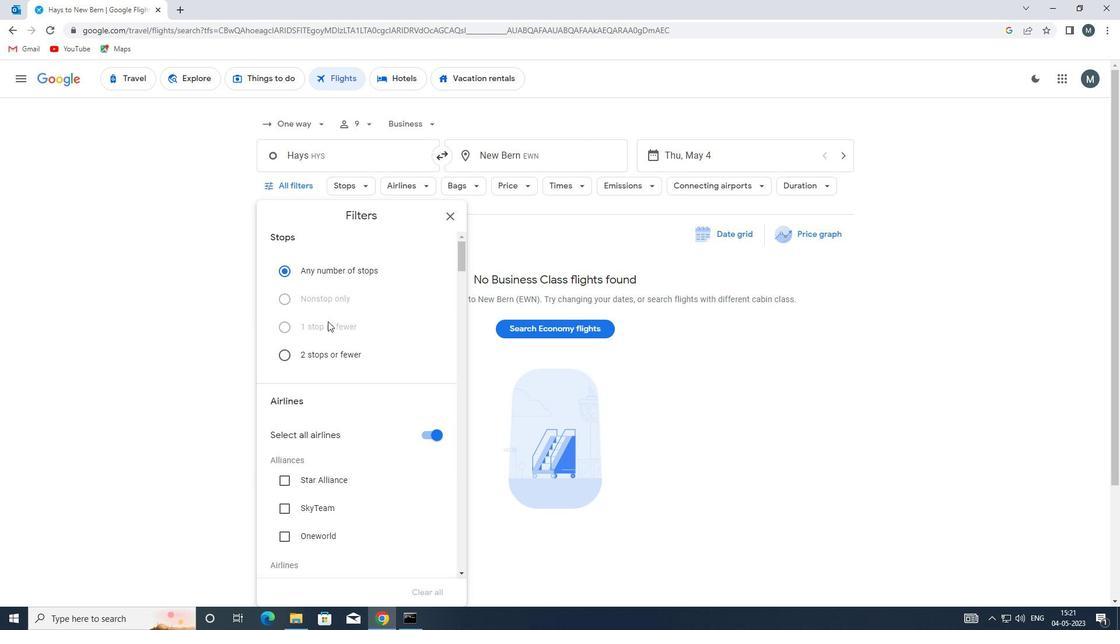 
Action: Mouse scrolled (327, 328) with delta (0, 0)
Screenshot: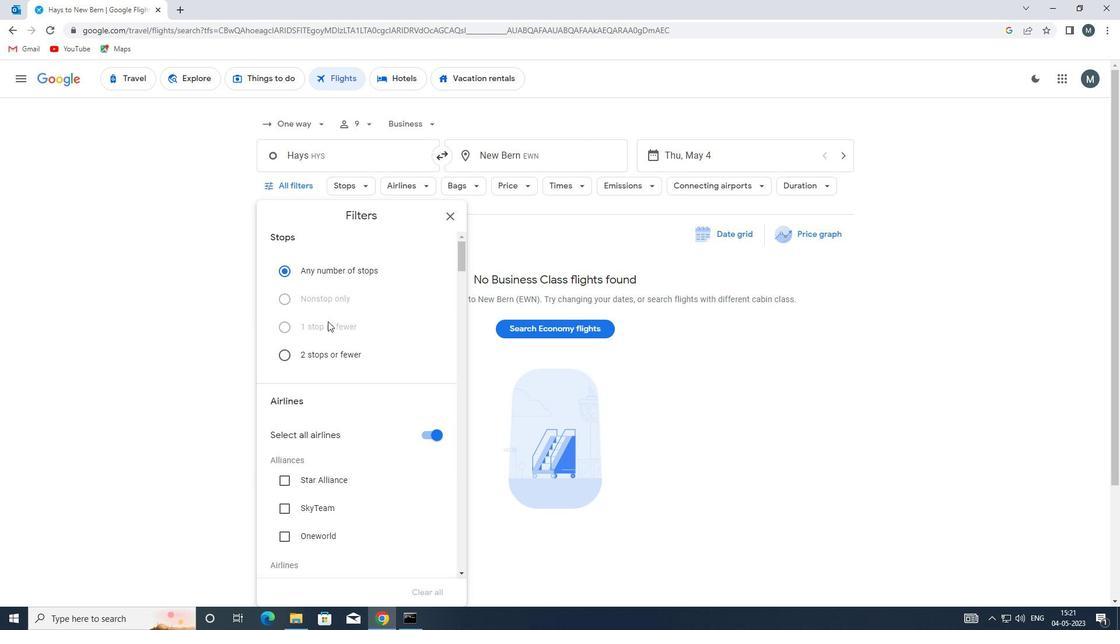 
Action: Mouse moved to (327, 334)
Screenshot: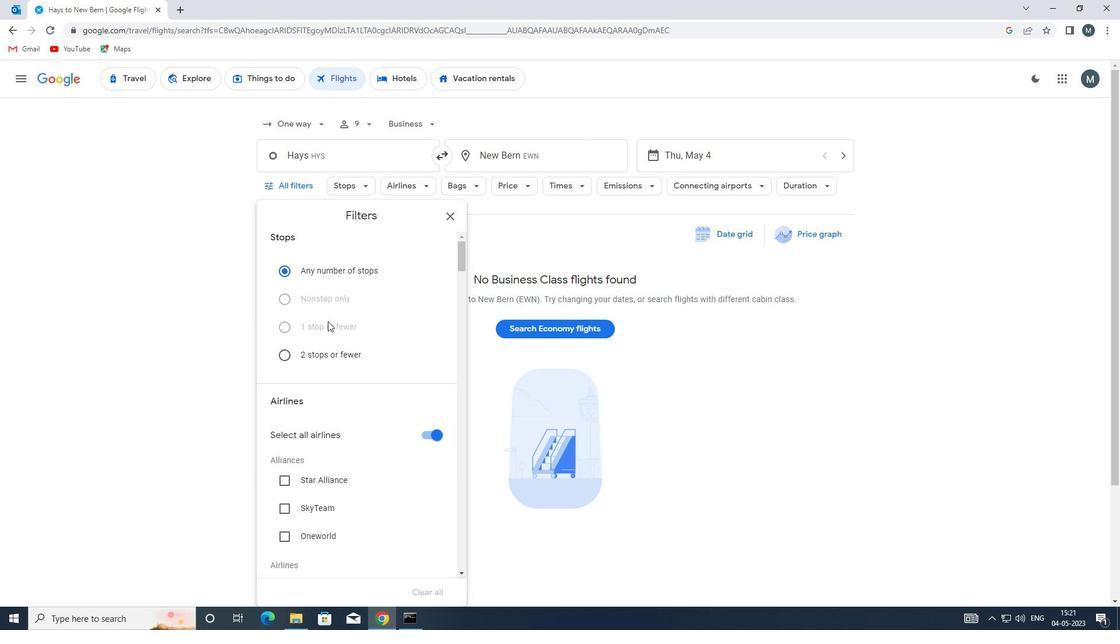 
Action: Mouse scrolled (327, 333) with delta (0, 0)
Screenshot: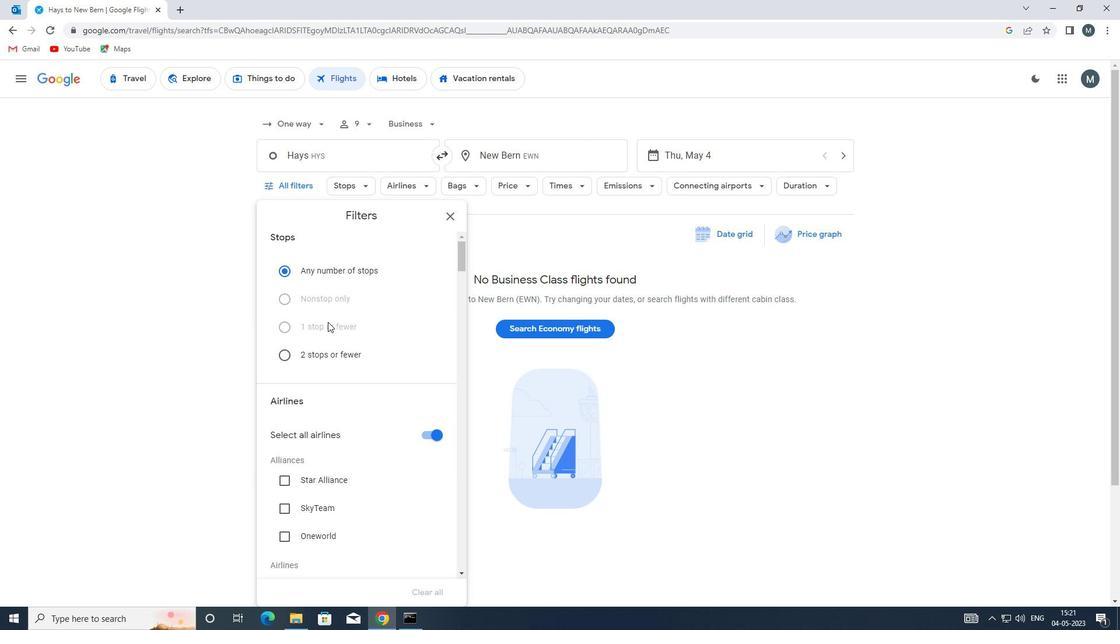
Action: Mouse moved to (421, 313)
Screenshot: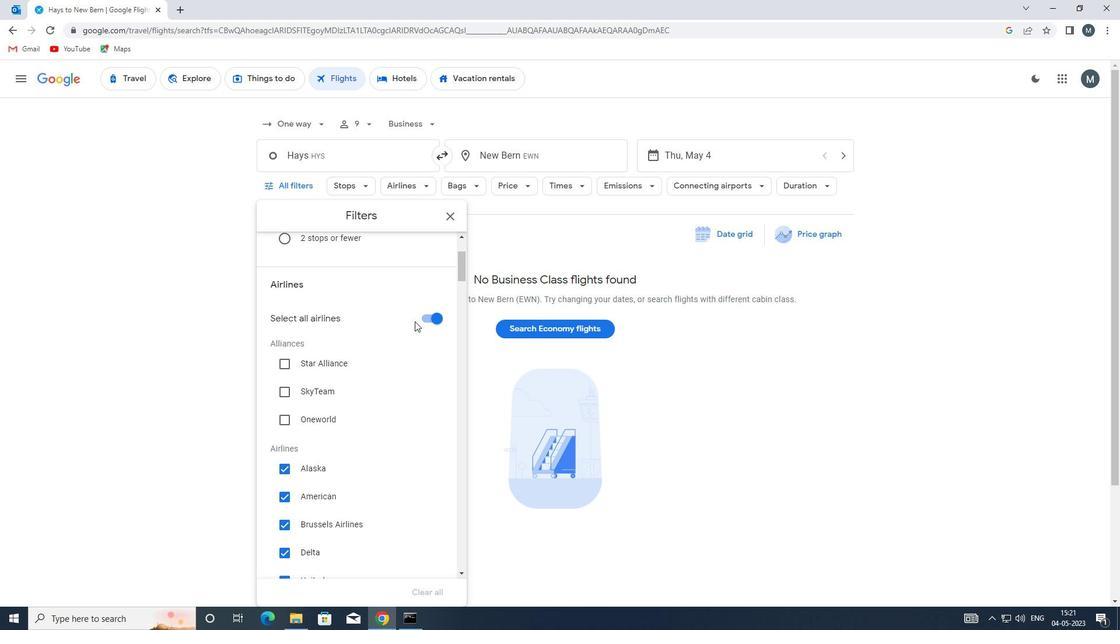 
Action: Mouse pressed left at (421, 313)
Screenshot: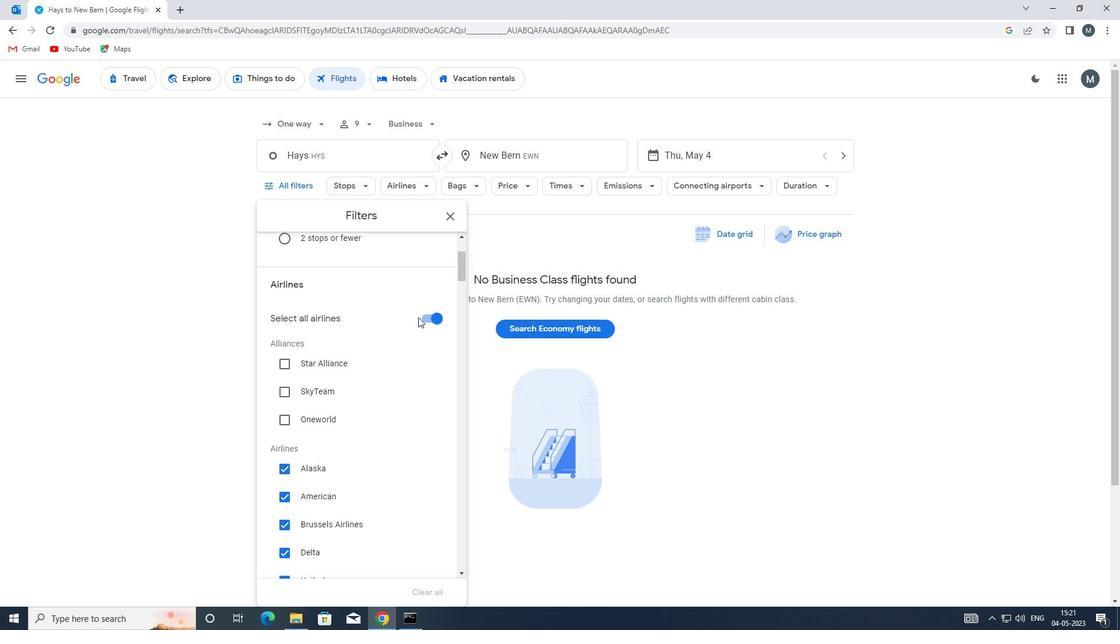 
Action: Mouse moved to (359, 417)
Screenshot: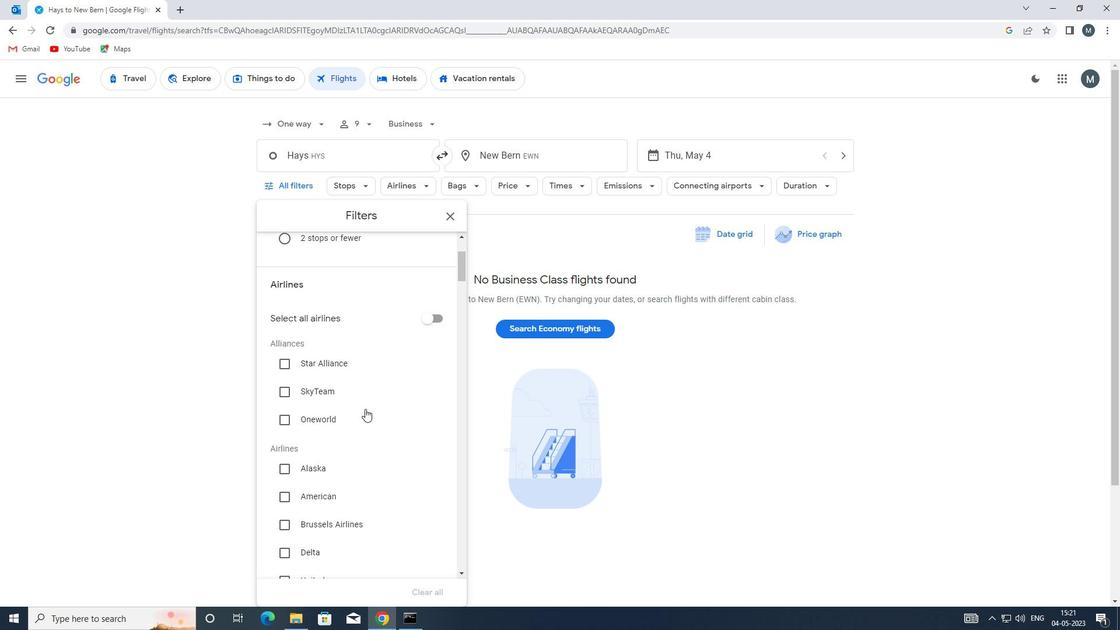 
Action: Mouse scrolled (359, 417) with delta (0, 0)
Screenshot: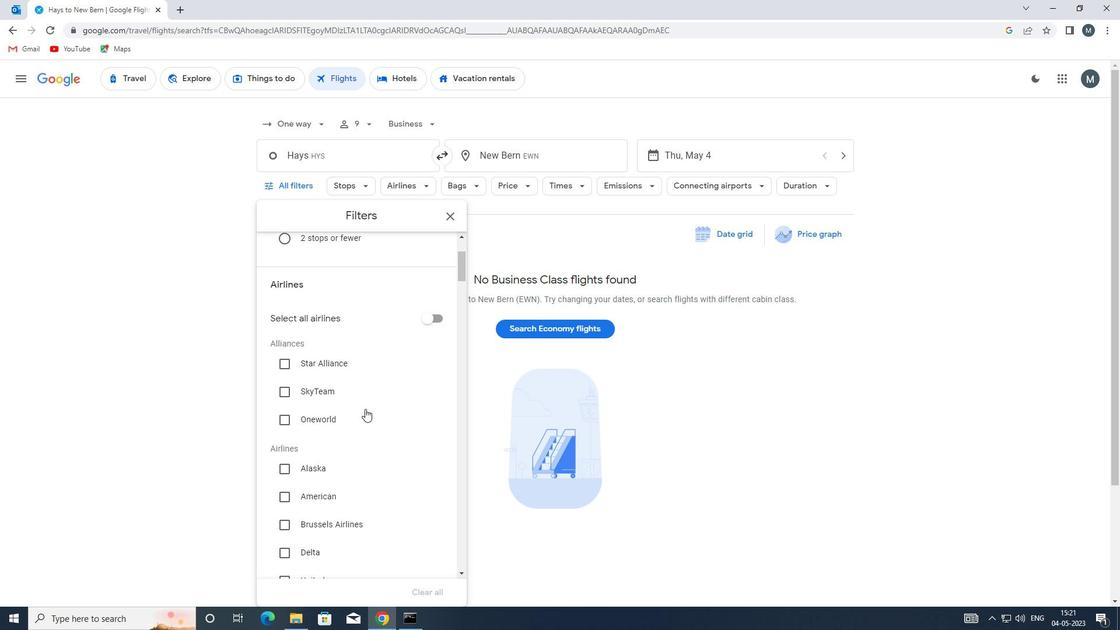 
Action: Mouse moved to (359, 418)
Screenshot: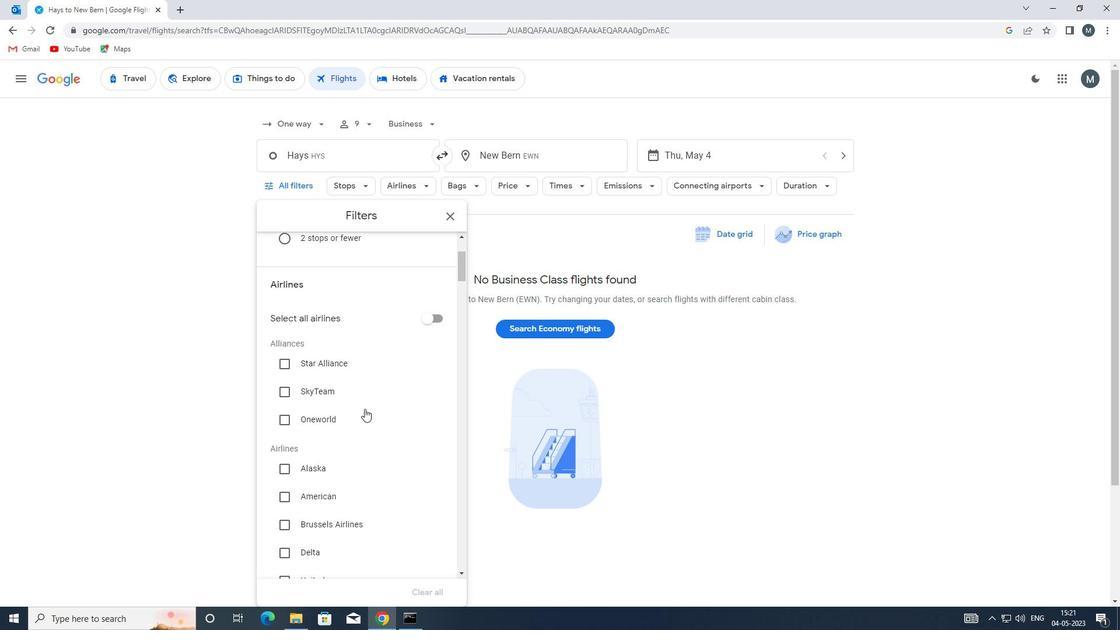 
Action: Mouse scrolled (359, 417) with delta (0, 0)
Screenshot: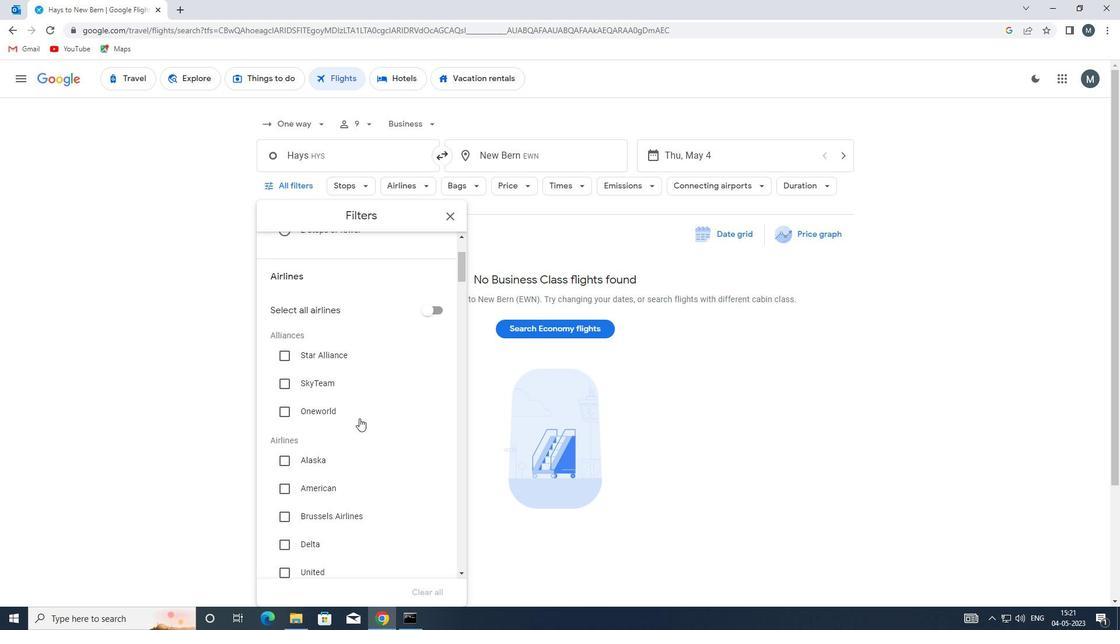 
Action: Mouse moved to (316, 466)
Screenshot: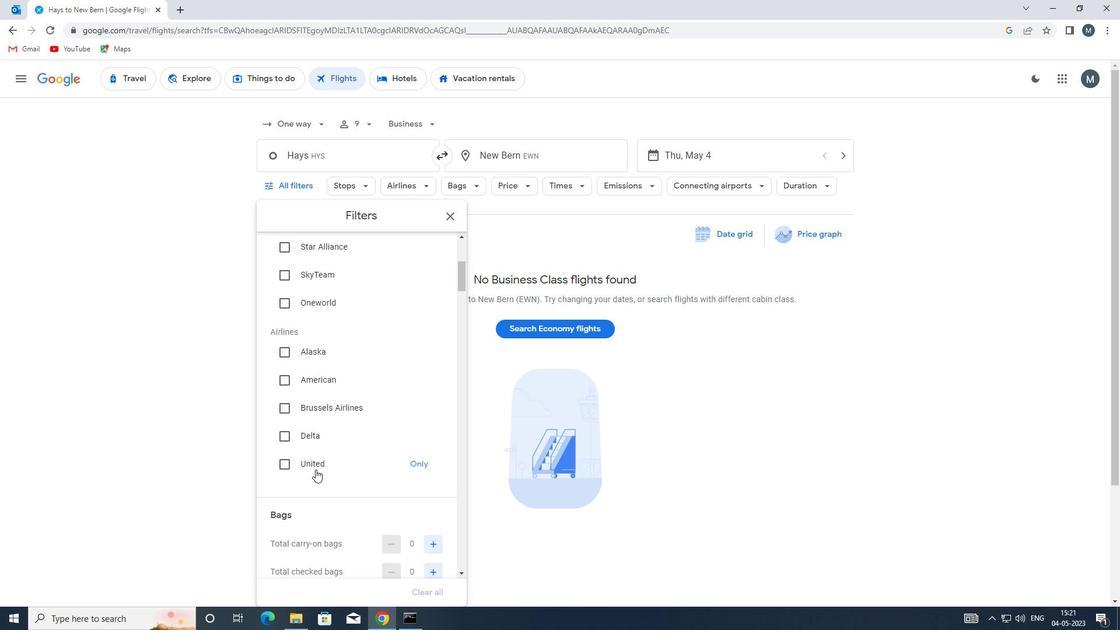 
Action: Mouse pressed left at (316, 466)
Screenshot: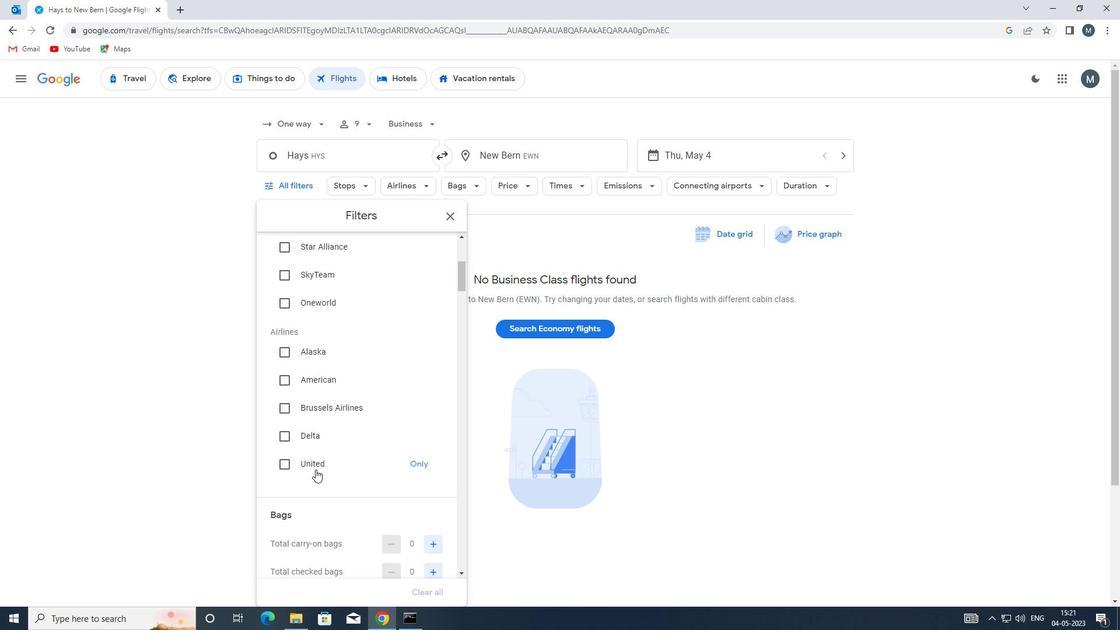 
Action: Mouse moved to (351, 425)
Screenshot: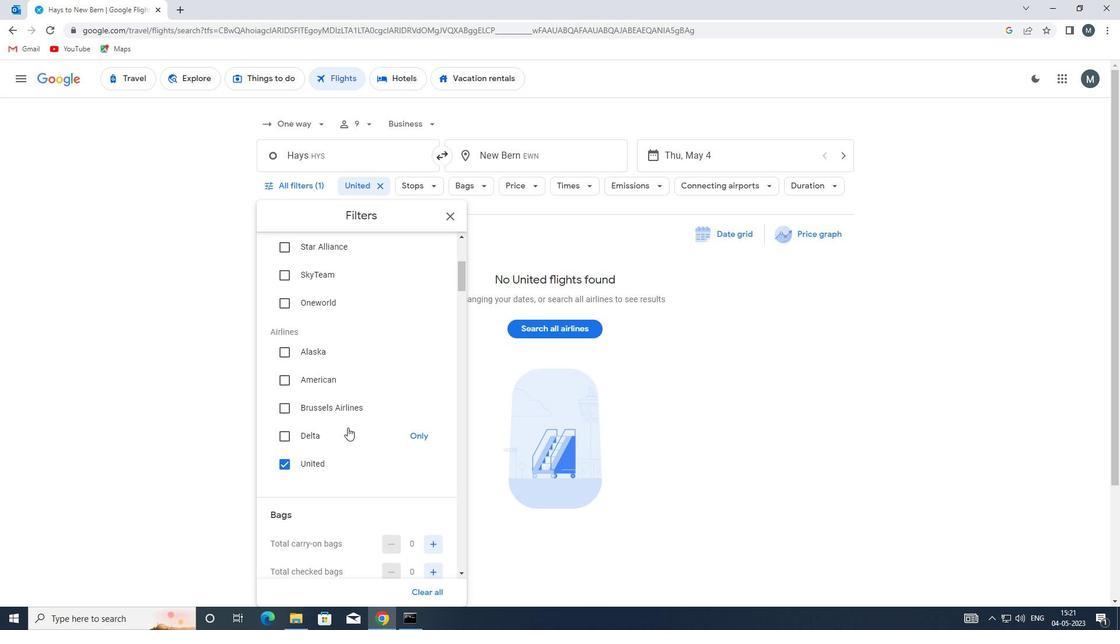 
Action: Mouse scrolled (351, 424) with delta (0, 0)
Screenshot: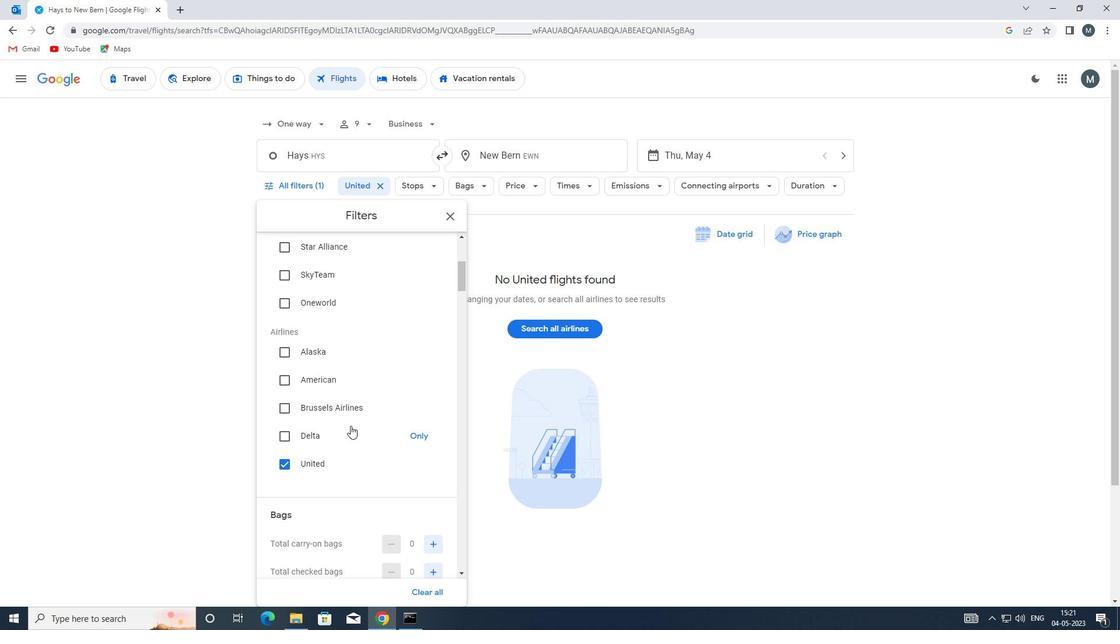 
Action: Mouse moved to (350, 426)
Screenshot: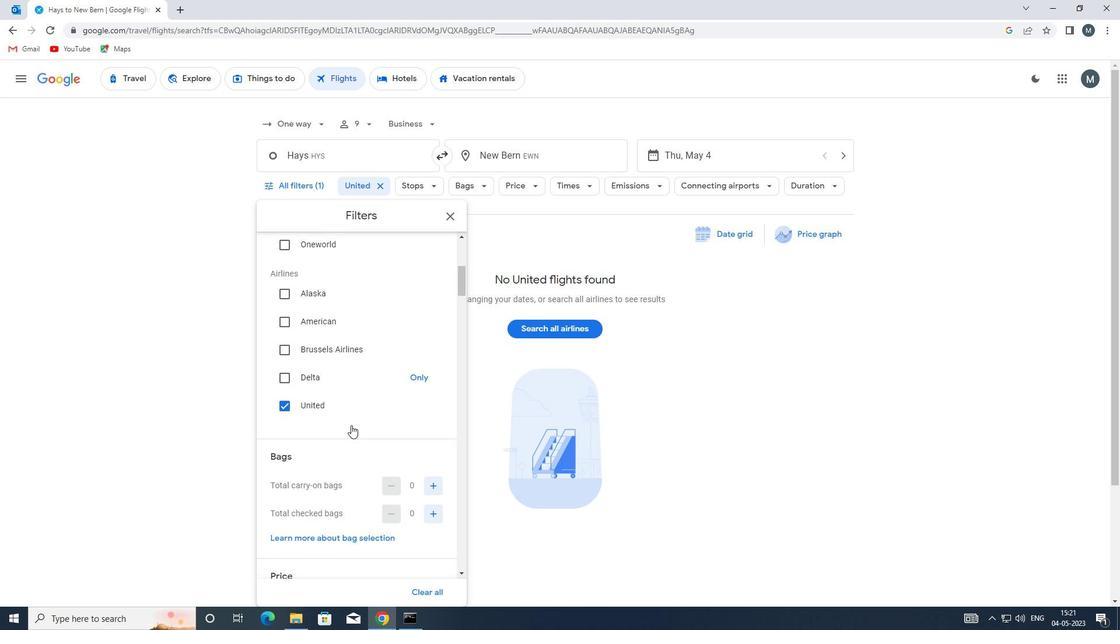 
Action: Mouse scrolled (350, 425) with delta (0, 0)
Screenshot: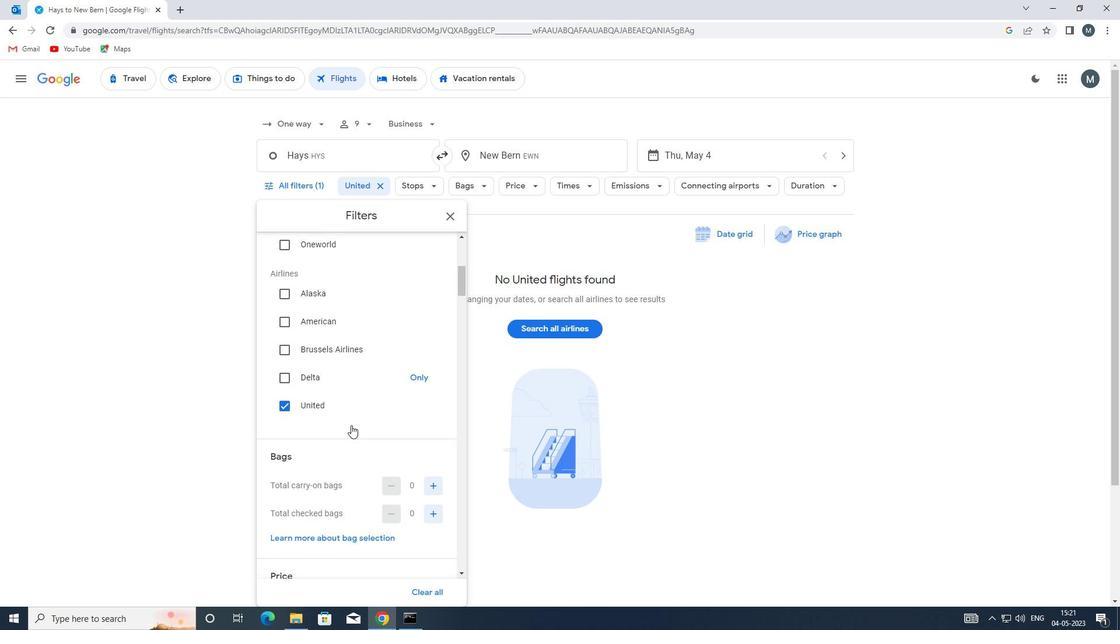 
Action: Mouse moved to (349, 428)
Screenshot: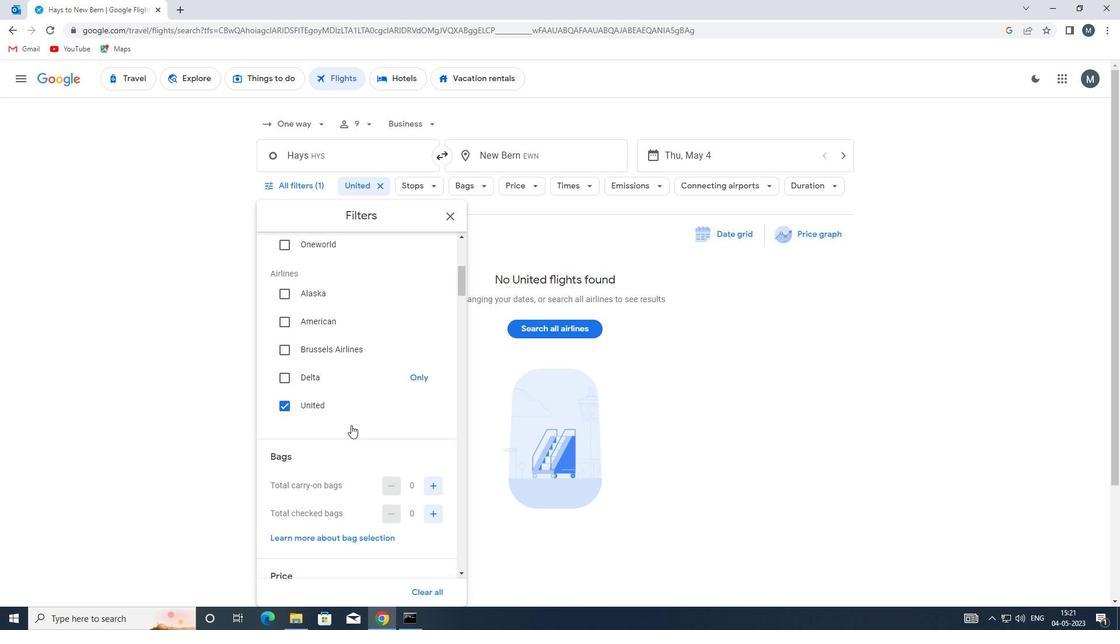 
Action: Mouse scrolled (349, 427) with delta (0, 0)
Screenshot: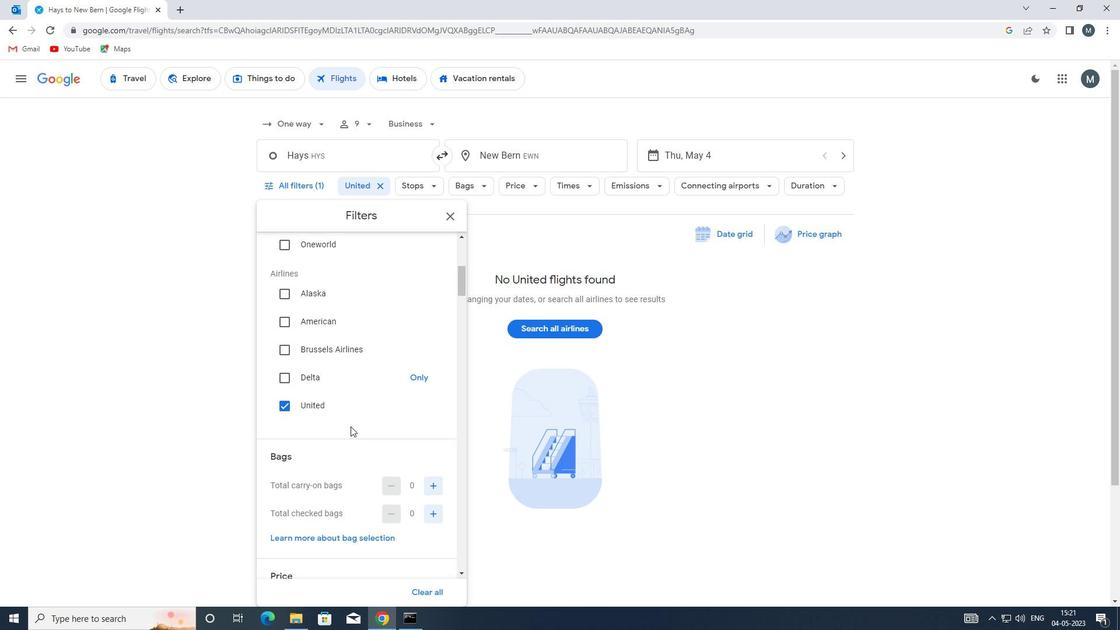 
Action: Mouse moved to (428, 394)
Screenshot: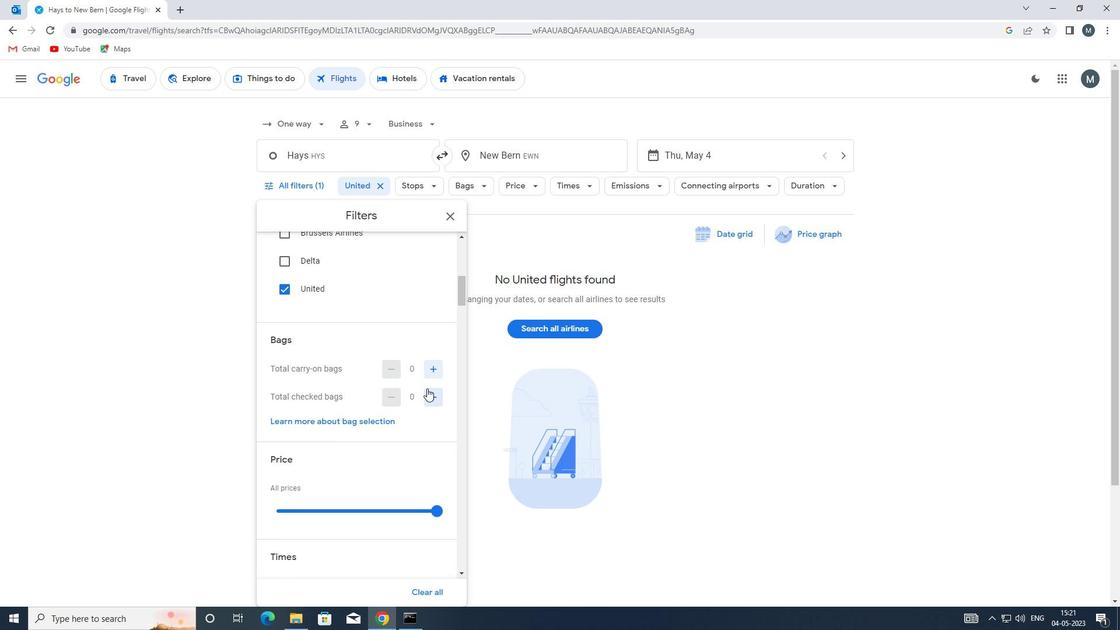 
Action: Mouse pressed left at (428, 394)
Screenshot: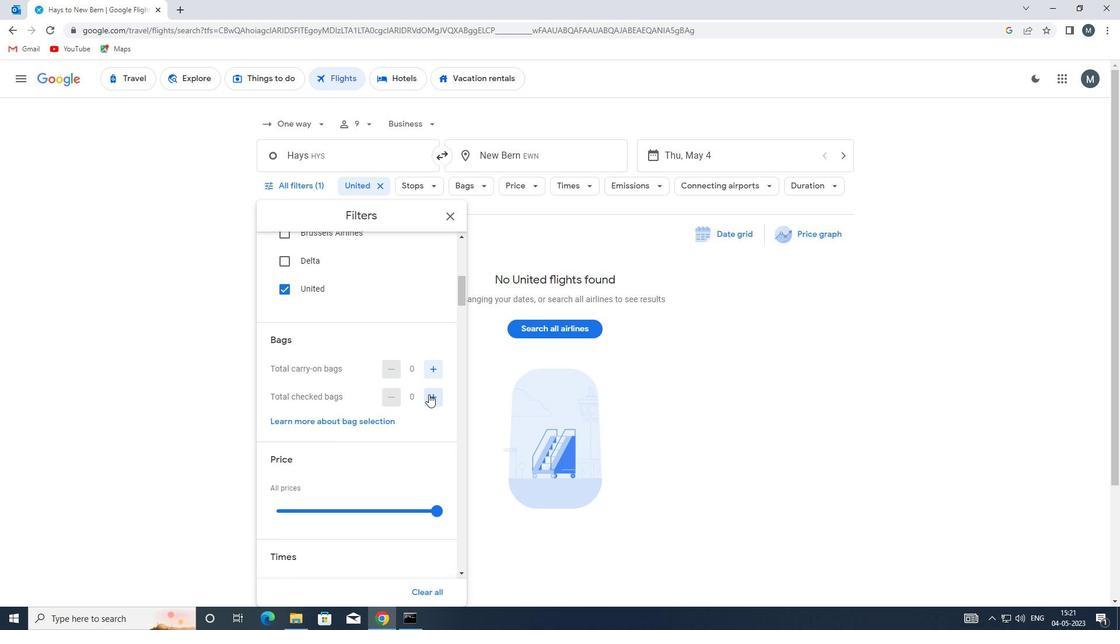 
Action: Mouse moved to (428, 394)
Screenshot: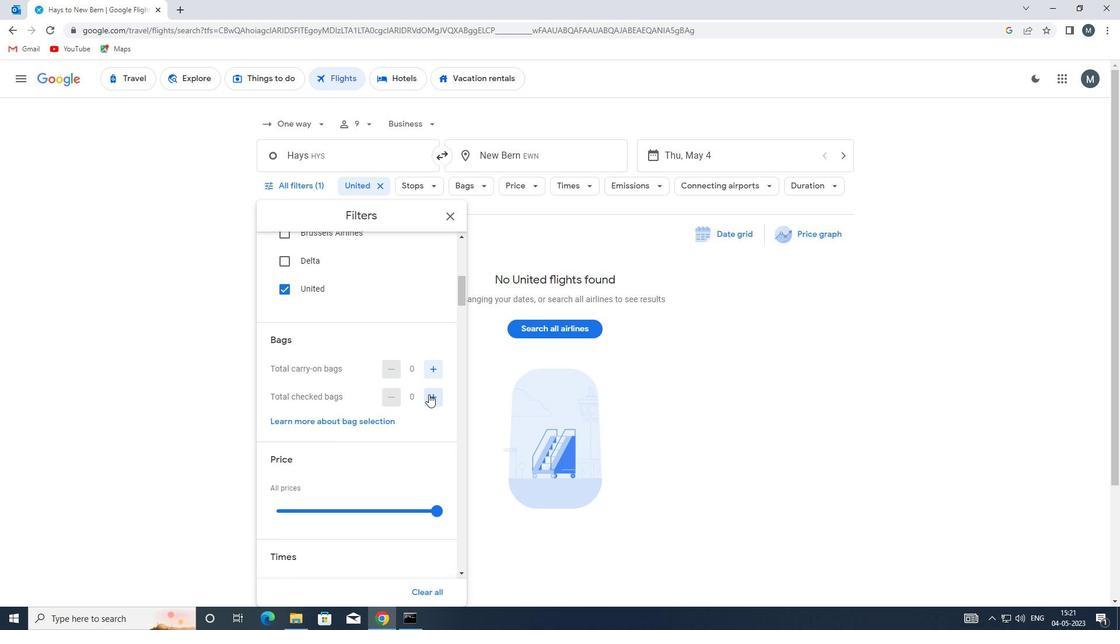 
Action: Mouse pressed left at (428, 394)
Screenshot: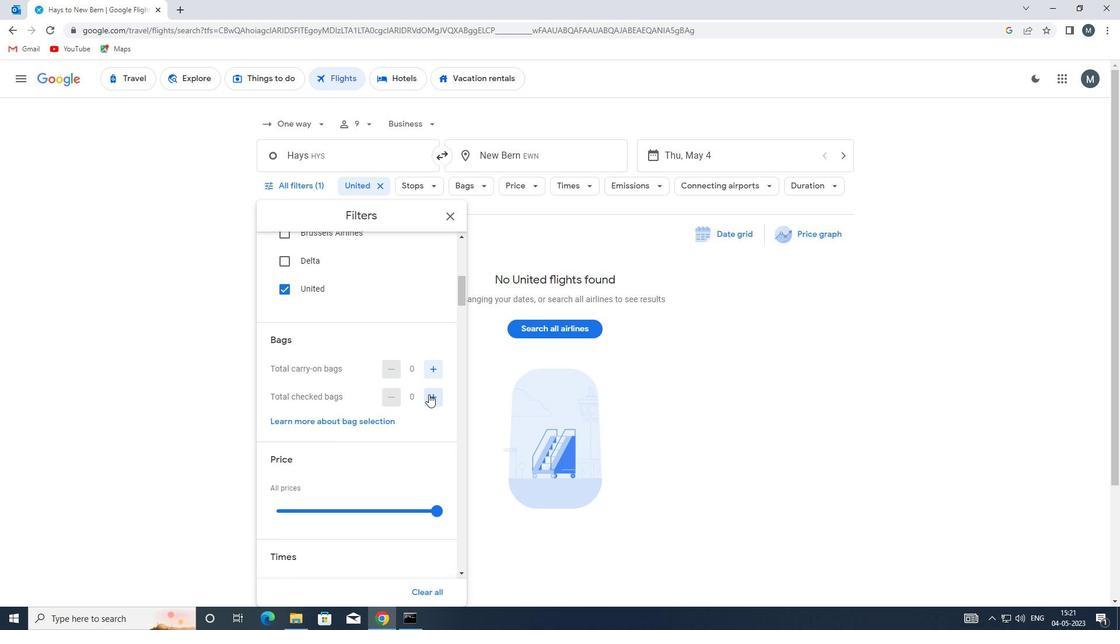 
Action: Mouse moved to (361, 407)
Screenshot: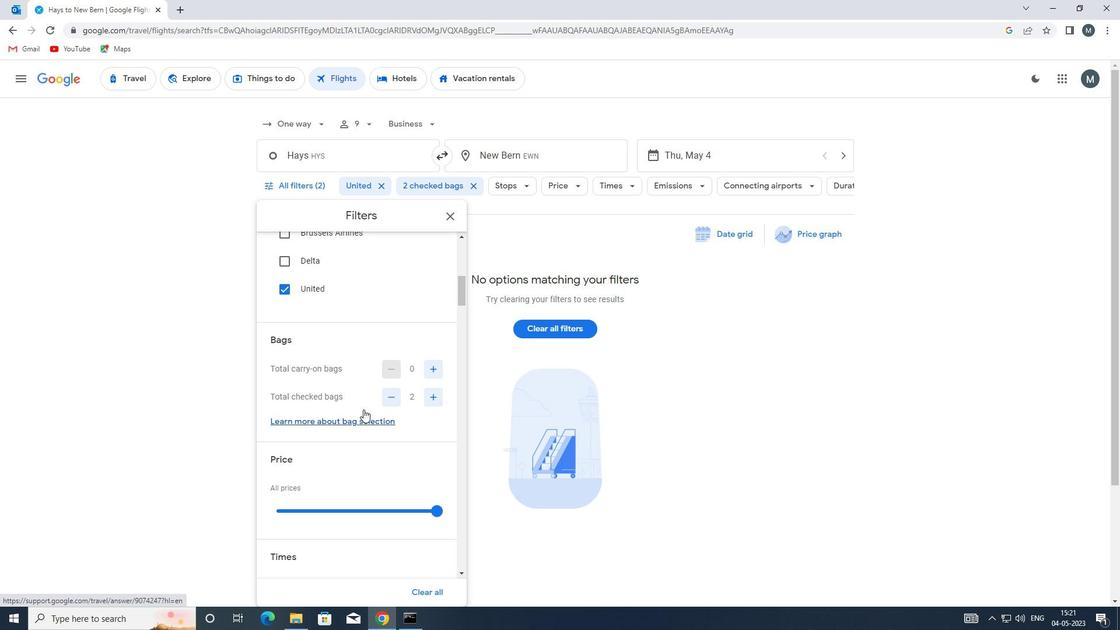 
Action: Mouse scrolled (361, 406) with delta (0, 0)
Screenshot: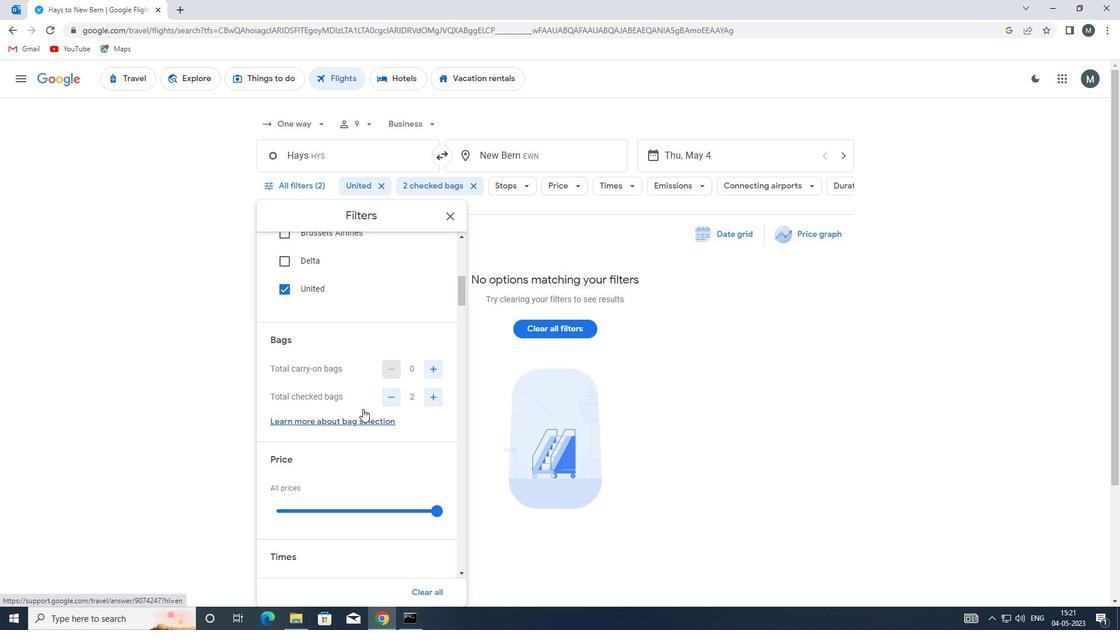 
Action: Mouse moved to (357, 410)
Screenshot: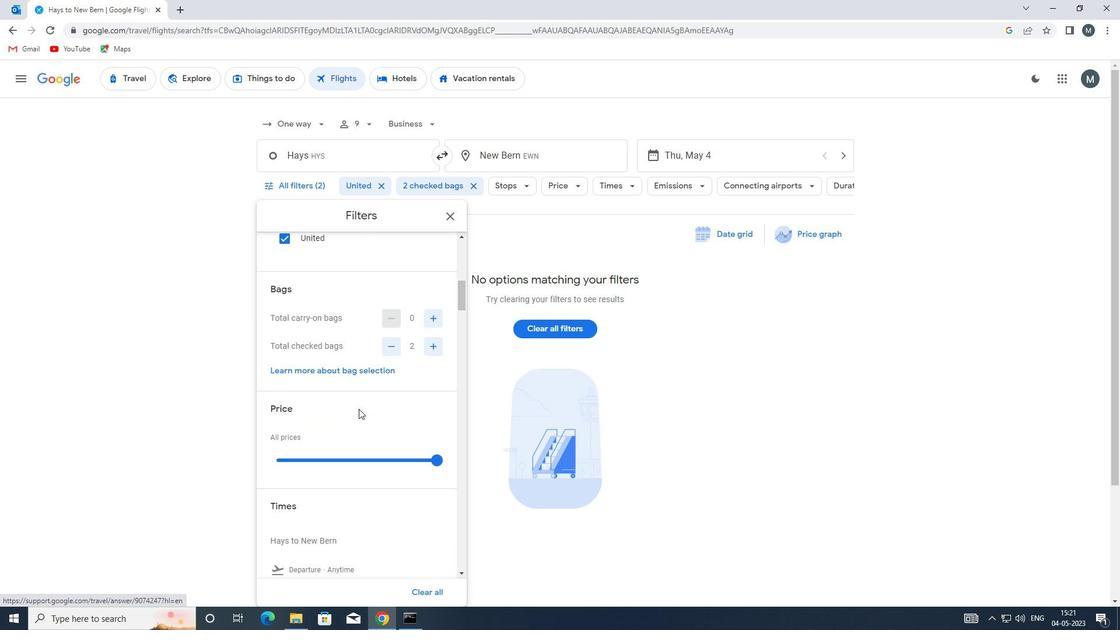 
Action: Mouse scrolled (357, 409) with delta (0, 0)
Screenshot: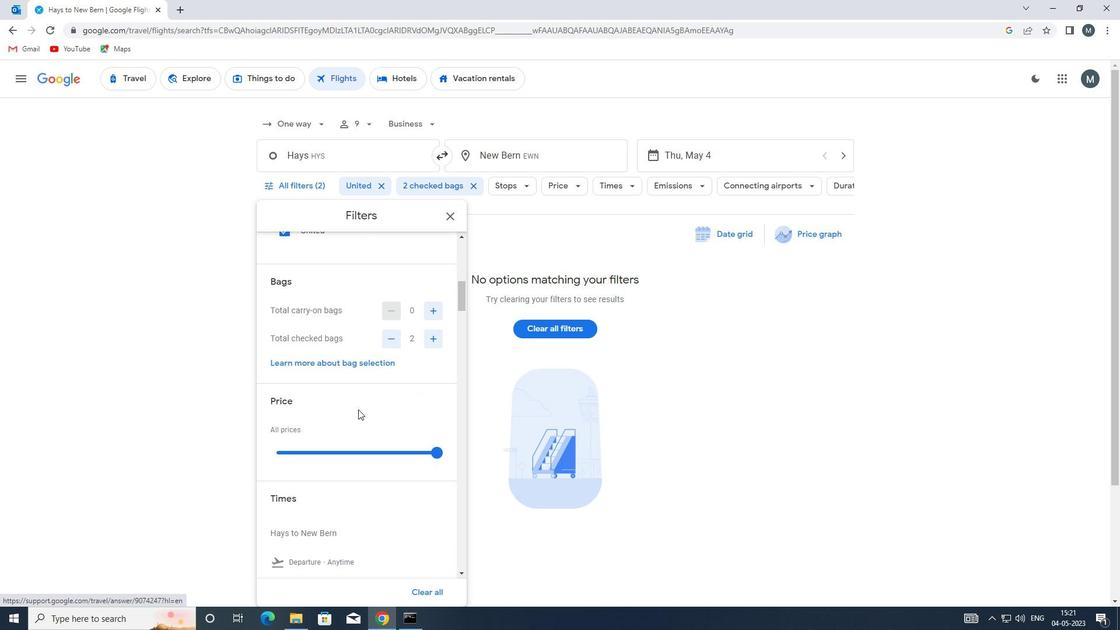 
Action: Mouse moved to (351, 392)
Screenshot: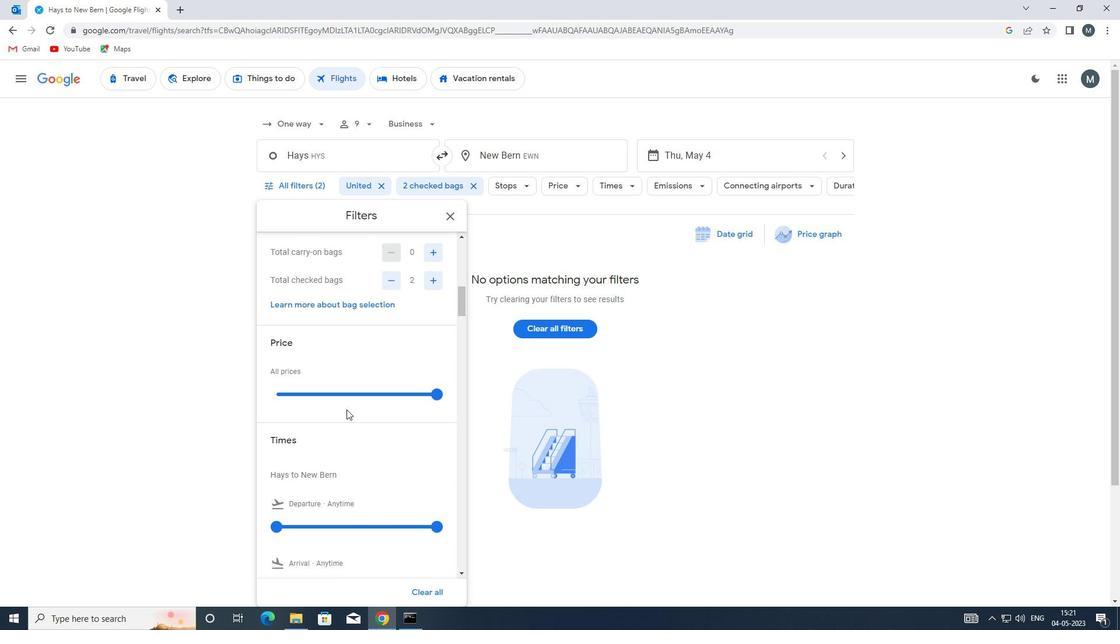 
Action: Mouse pressed left at (351, 392)
Screenshot: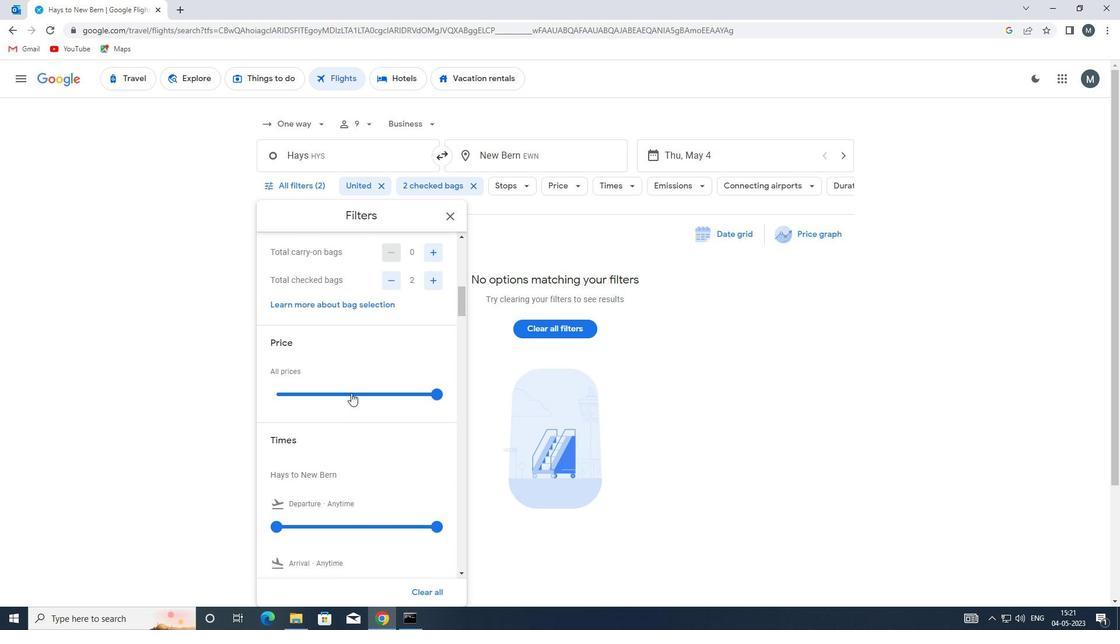 
Action: Mouse pressed left at (351, 392)
Screenshot: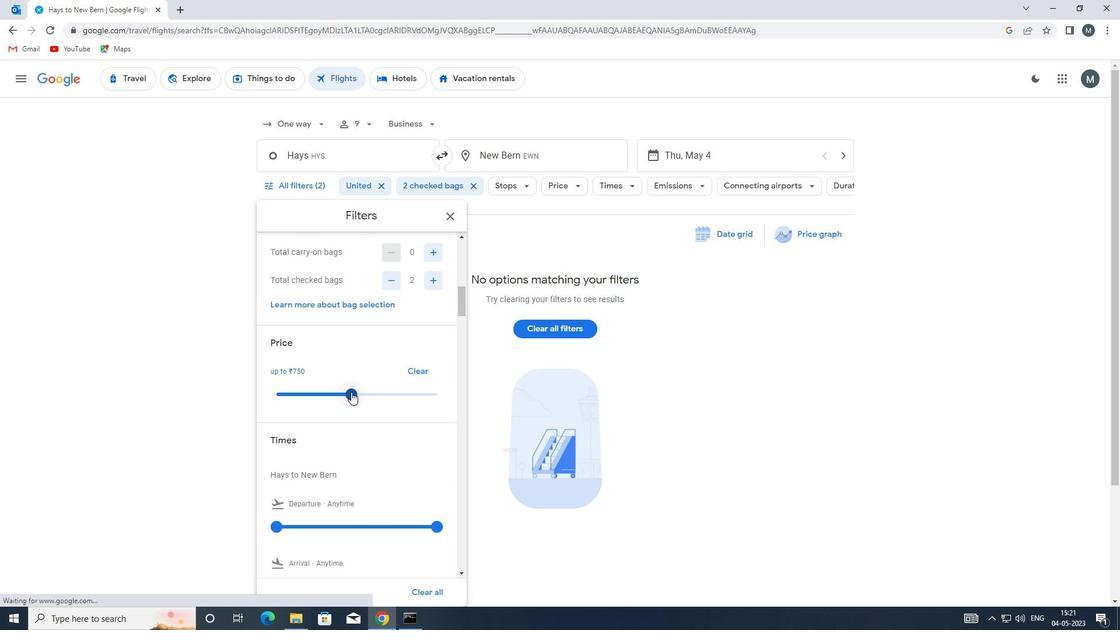 
Action: Mouse moved to (339, 399)
Screenshot: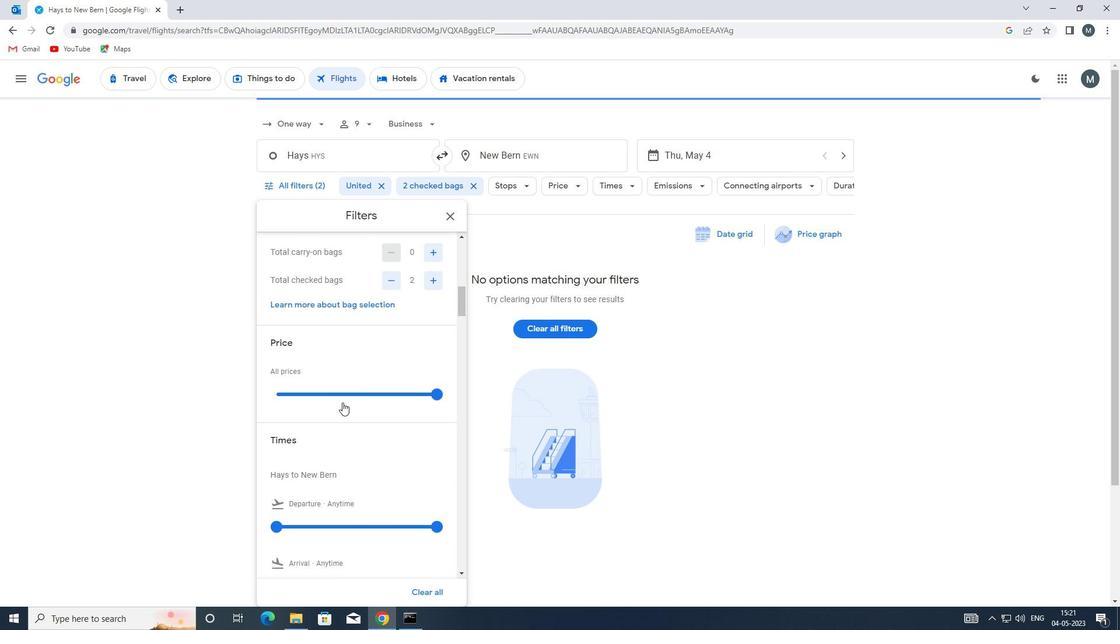 
Action: Mouse scrolled (339, 398) with delta (0, 0)
Screenshot: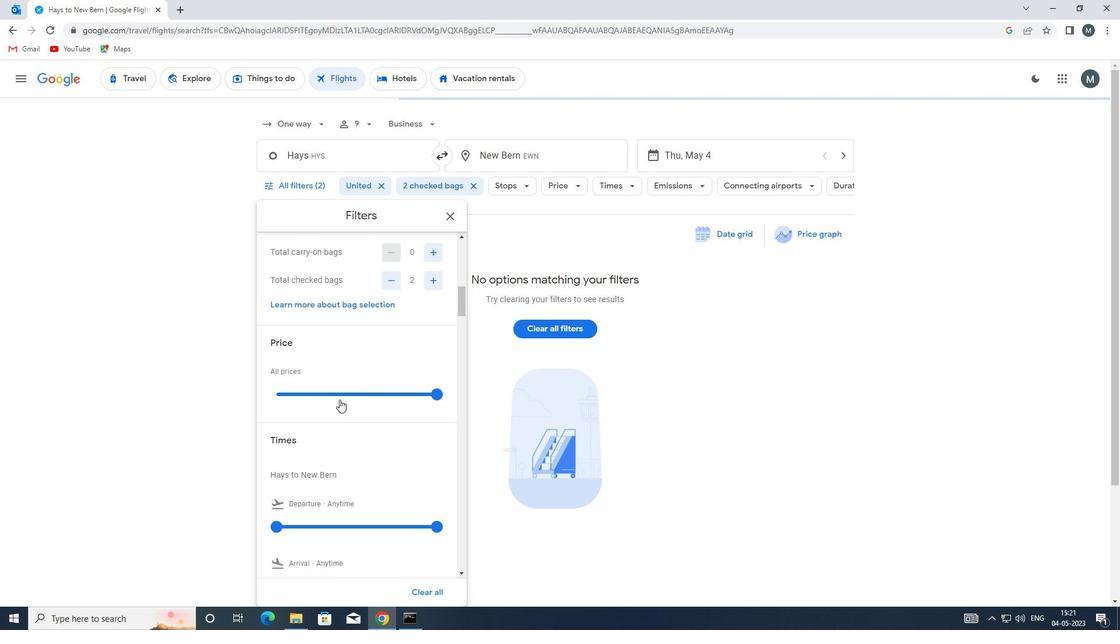 
Action: Mouse moved to (338, 398)
Screenshot: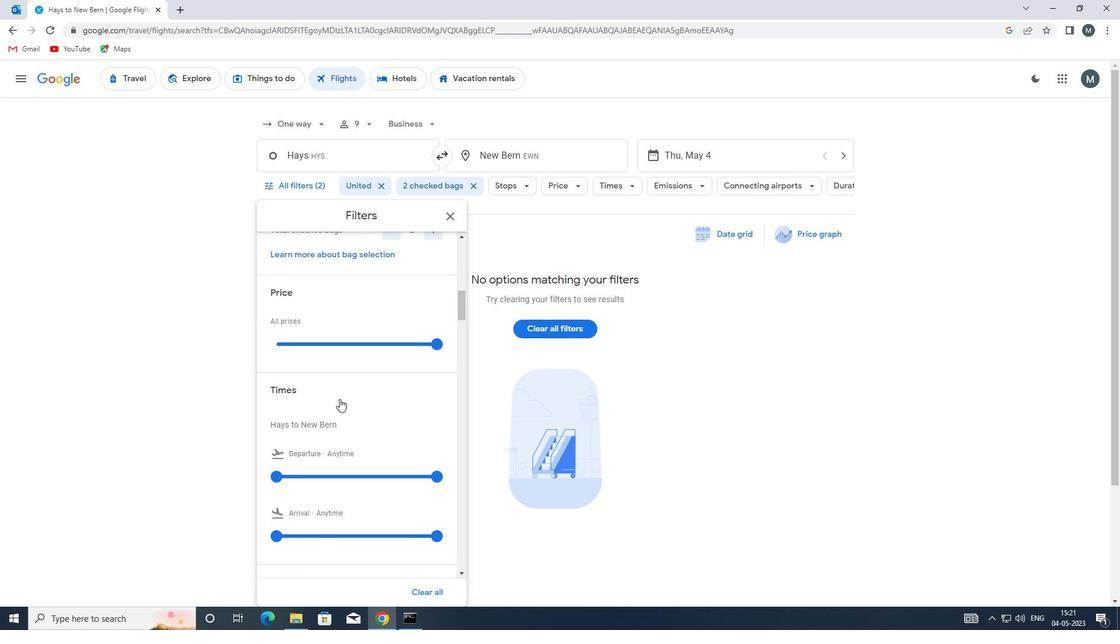 
Action: Mouse scrolled (338, 397) with delta (0, 0)
Screenshot: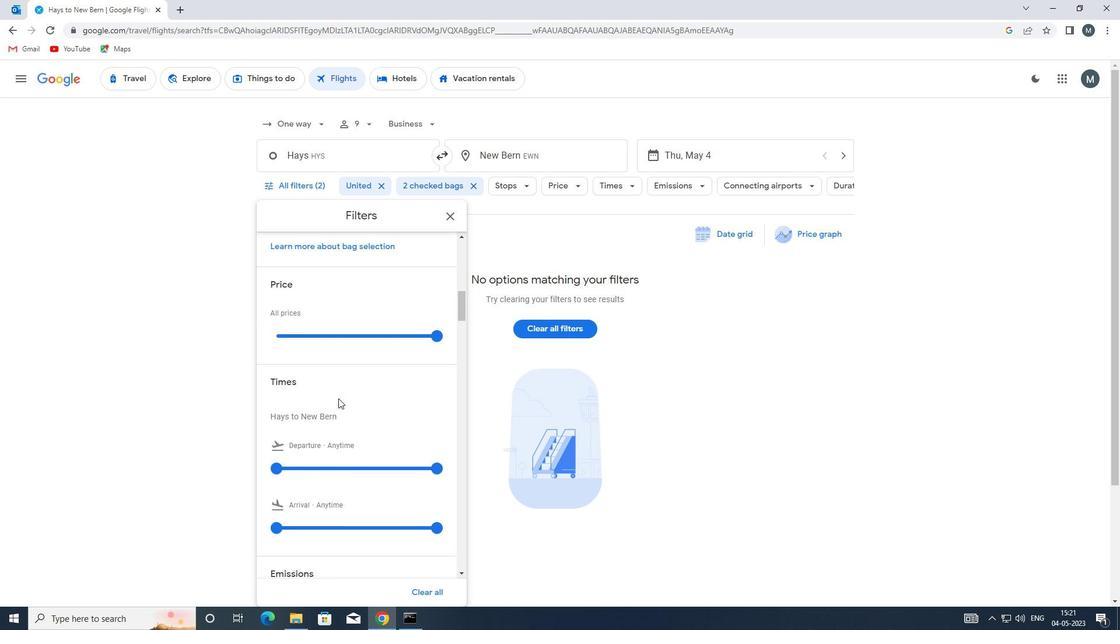 
Action: Mouse moved to (276, 408)
Screenshot: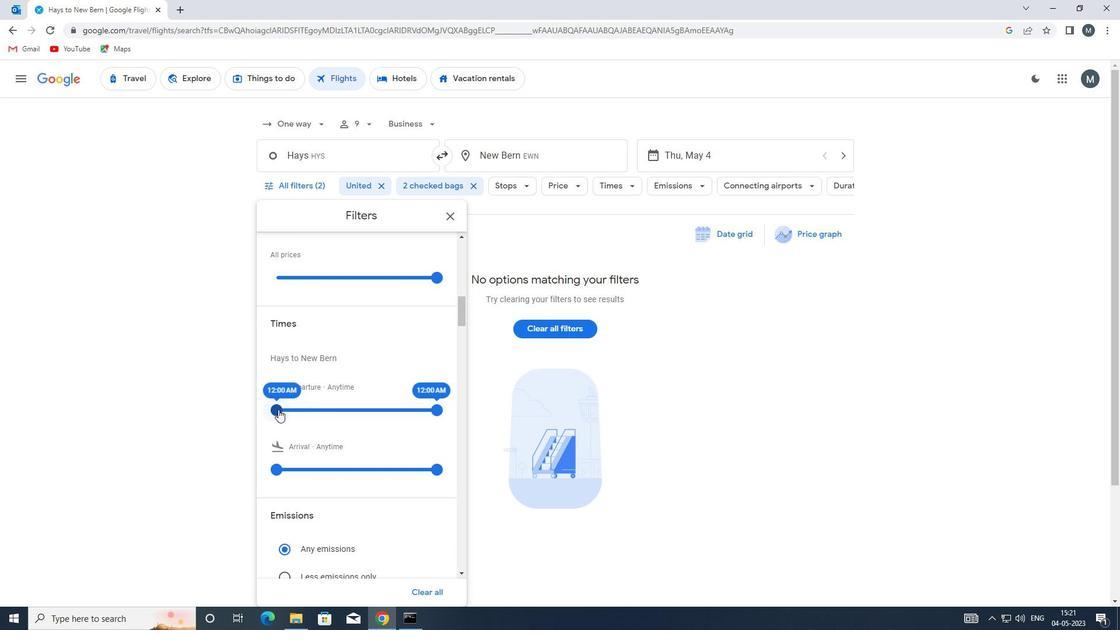 
Action: Mouse pressed left at (276, 408)
Screenshot: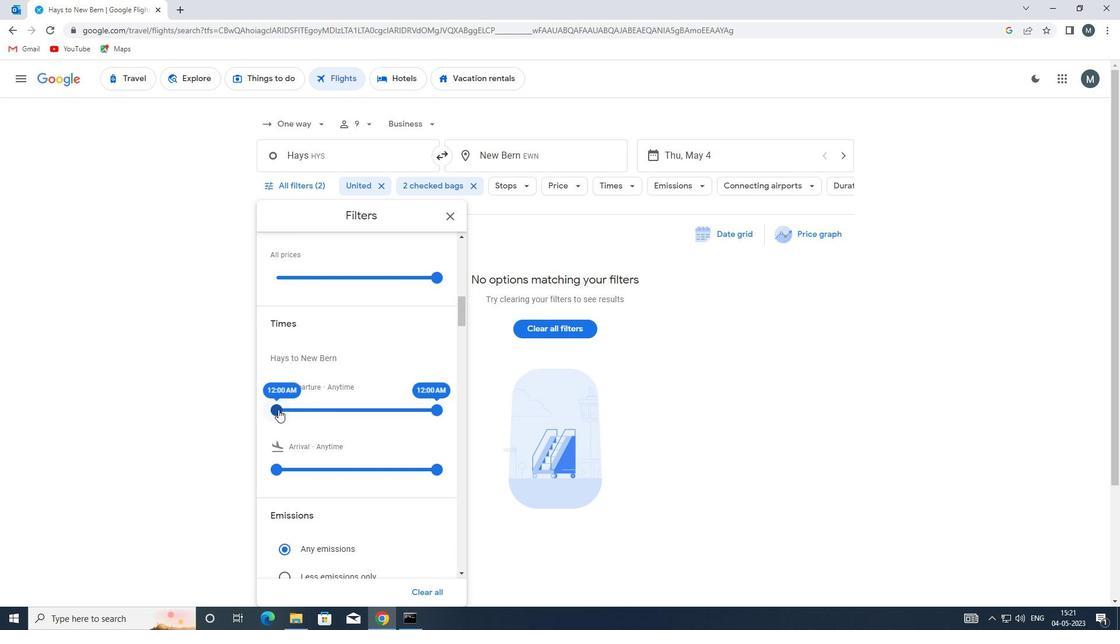 
Action: Mouse moved to (432, 407)
Screenshot: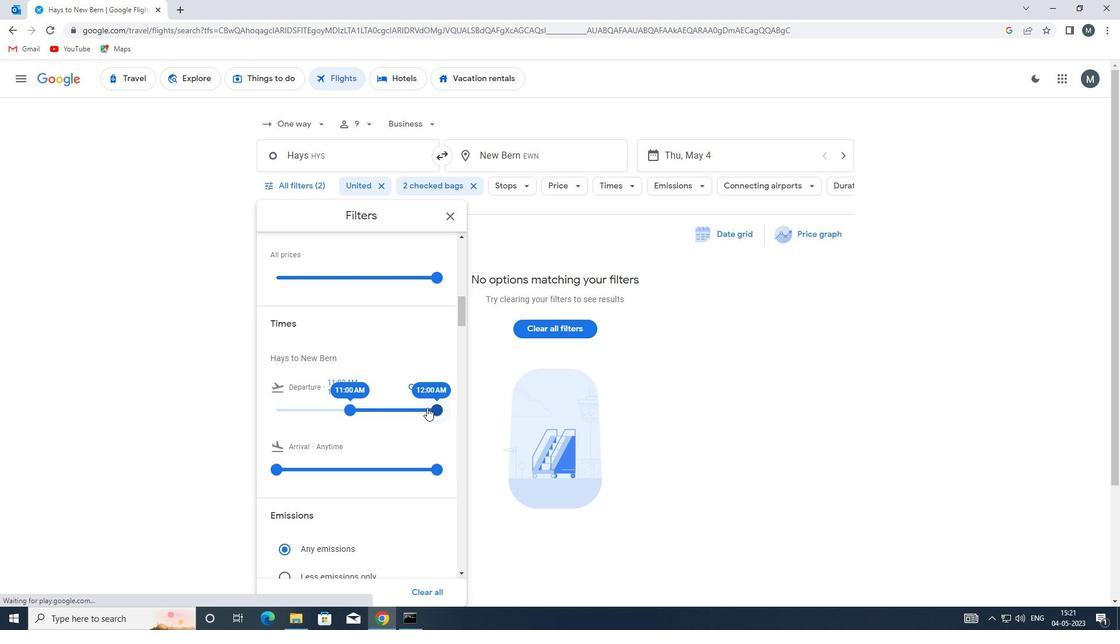 
Action: Mouse pressed left at (432, 407)
Screenshot: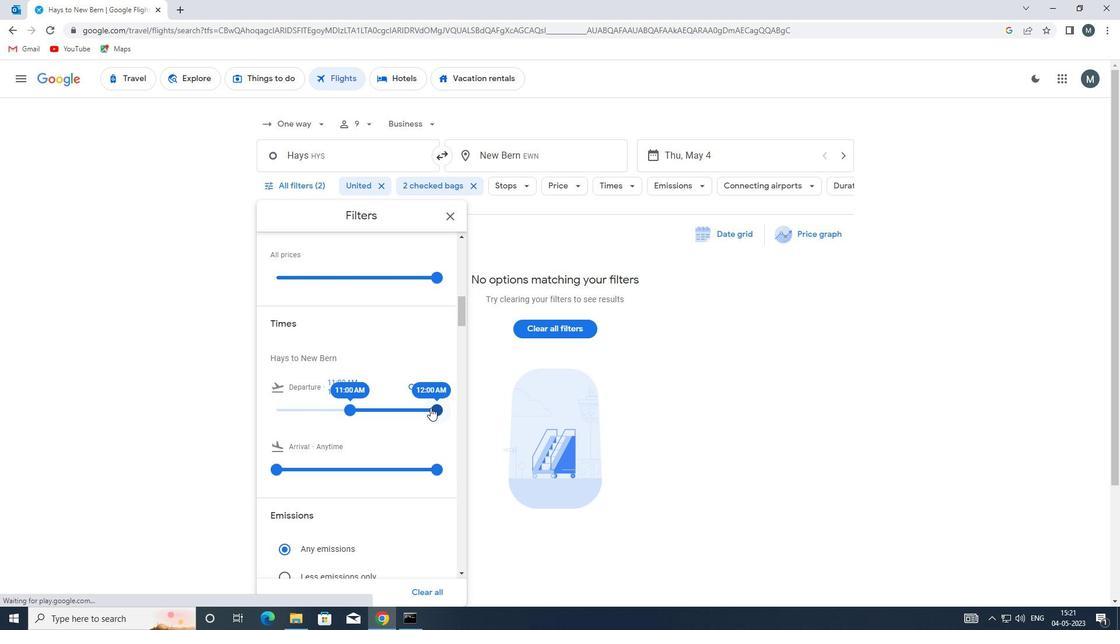 
Action: Mouse moved to (349, 411)
Screenshot: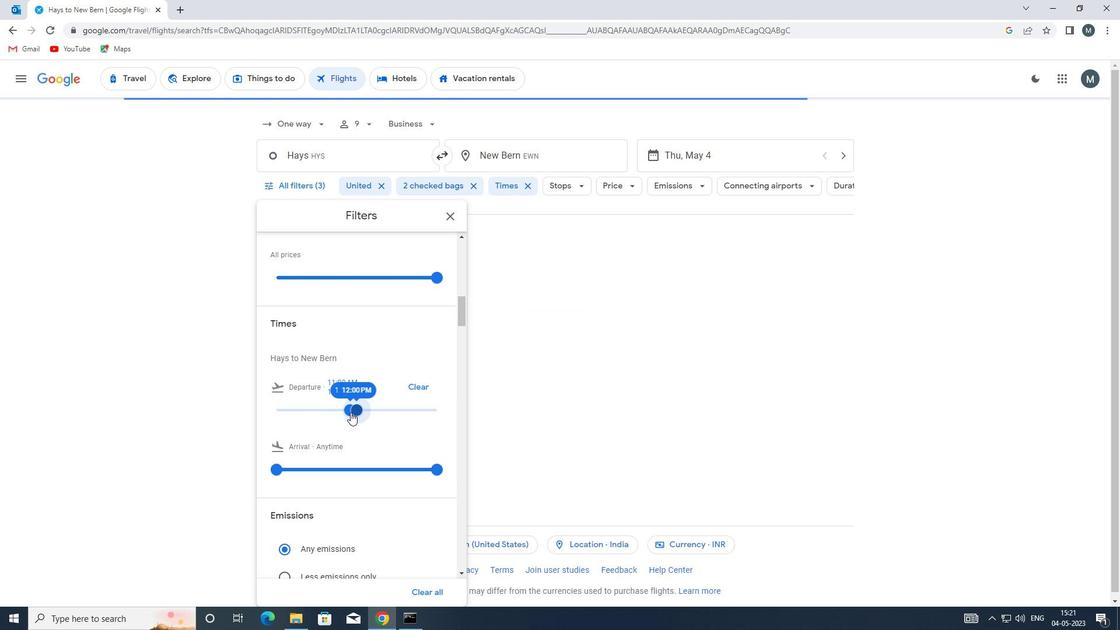 
Action: Mouse scrolled (349, 411) with delta (0, 0)
Screenshot: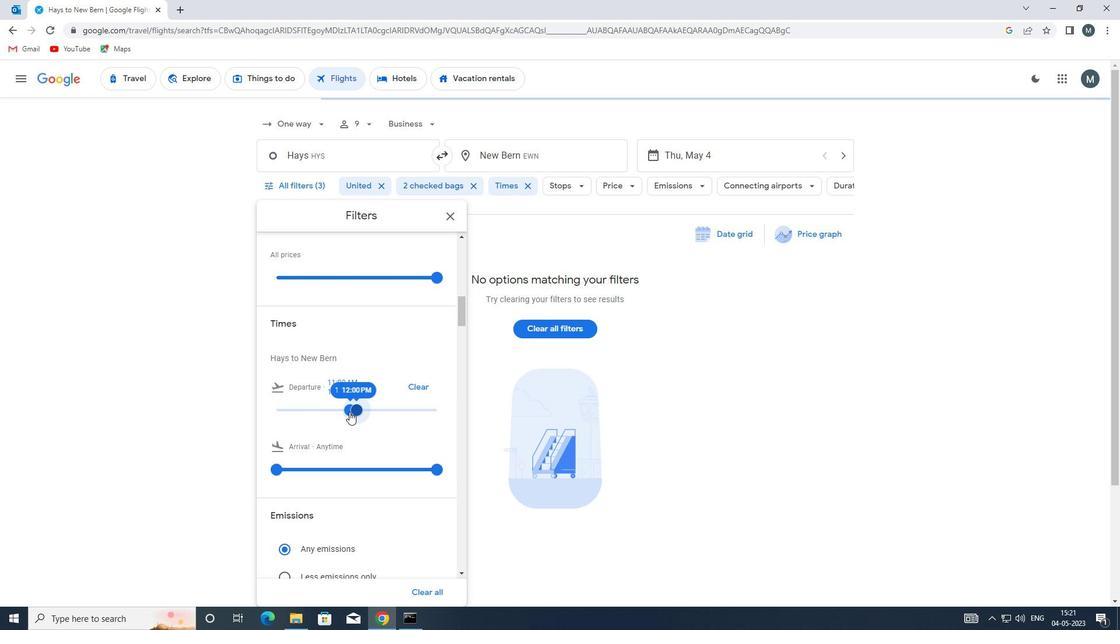 
Action: Mouse scrolled (349, 411) with delta (0, 0)
Screenshot: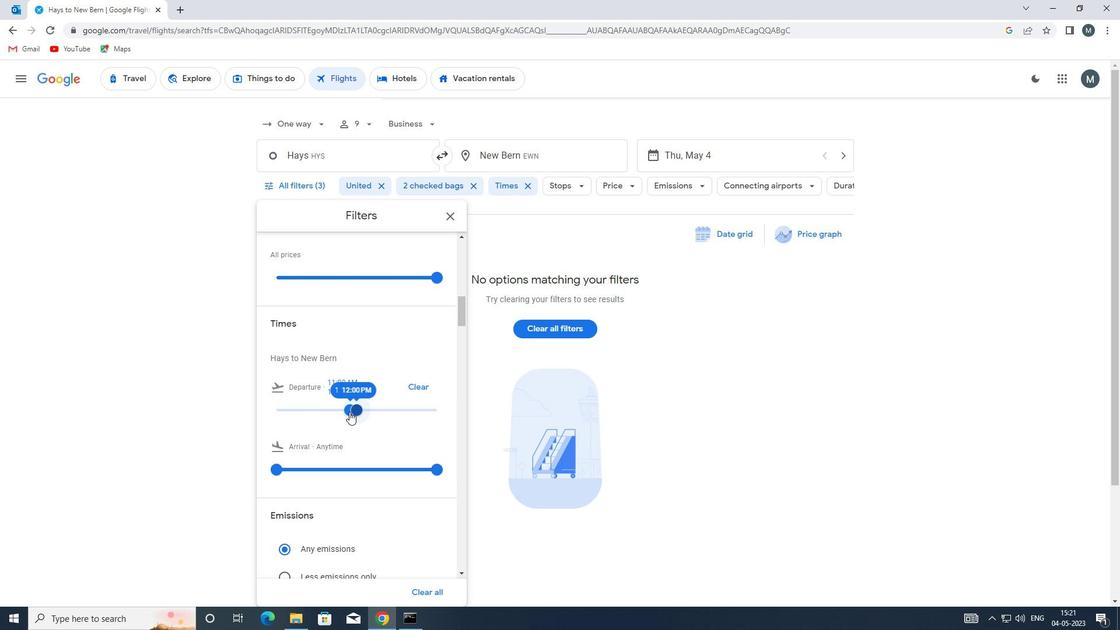 
Action: Mouse moved to (451, 211)
Screenshot: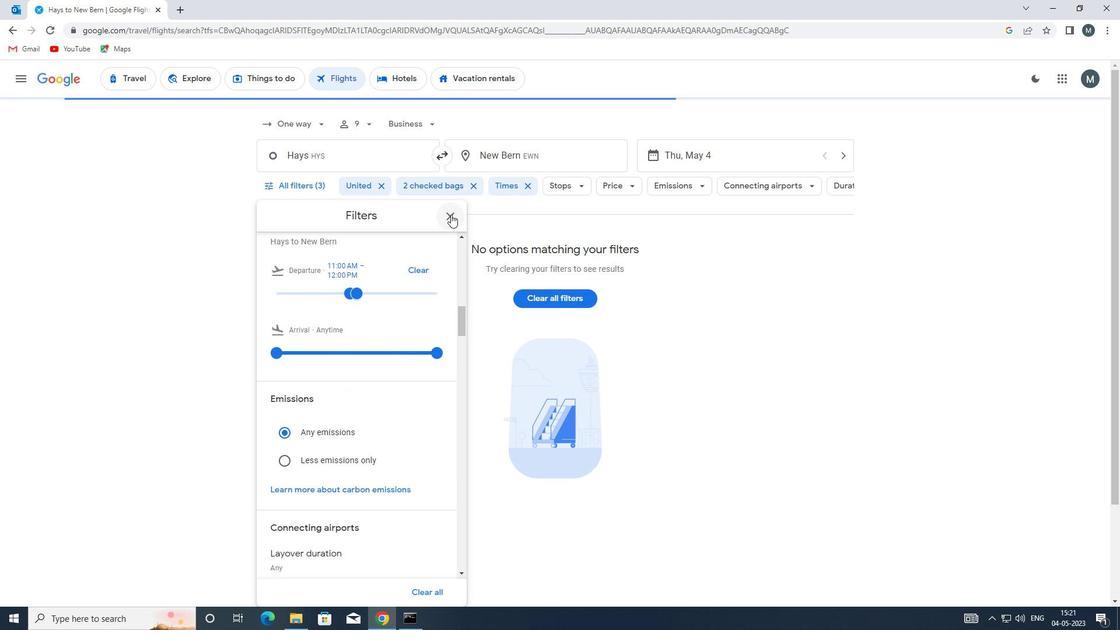 
Action: Mouse pressed left at (451, 211)
Screenshot: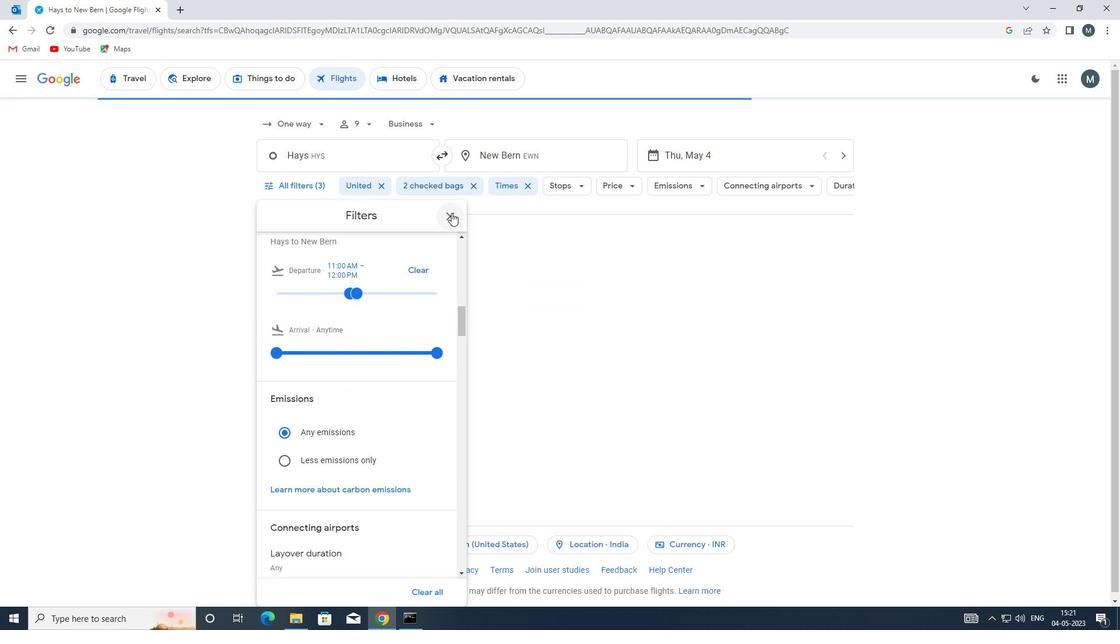 
Action: Mouse moved to (441, 226)
Screenshot: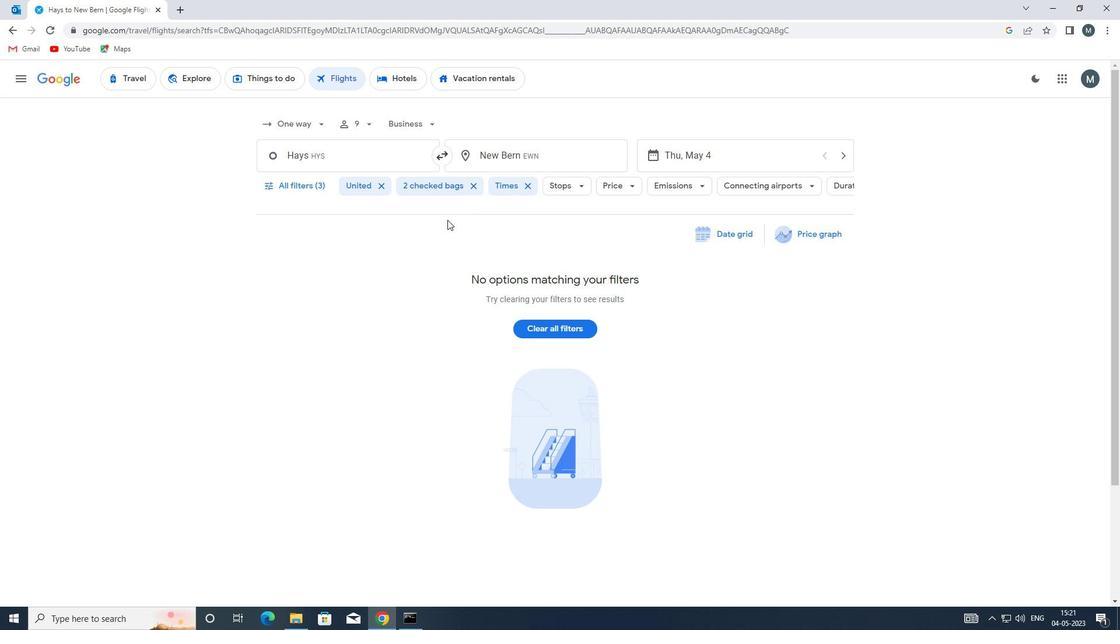 
